 Task: Find connections with filter location Coatbridge with filter topic #marketing with filter profile language English with filter current company Kronos Incorporated with filter school Jagan Institute Of Management Studies(JIMS Rohini) with filter industry Architecture and Planning with filter service category Writing with filter keywords title Public Relations Specialist
Action: Mouse moved to (487, 73)
Screenshot: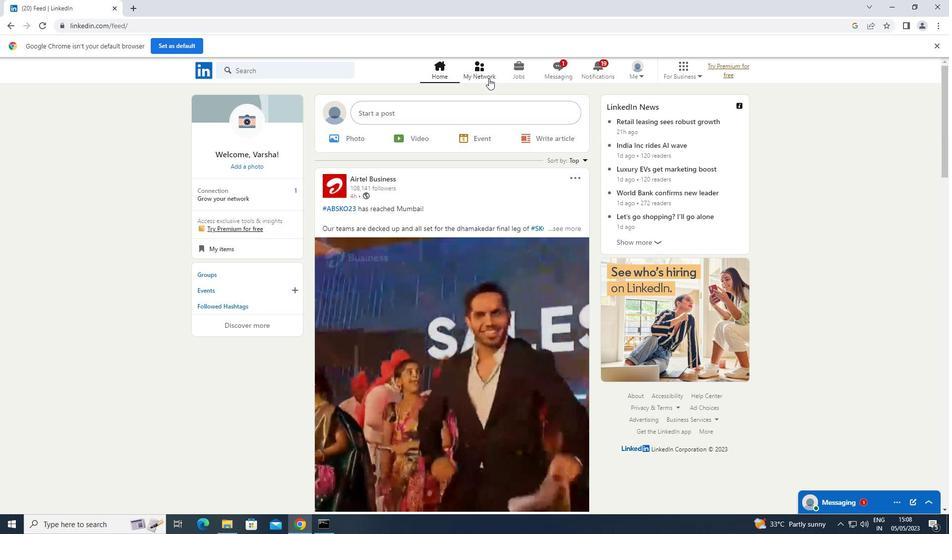 
Action: Mouse pressed left at (487, 73)
Screenshot: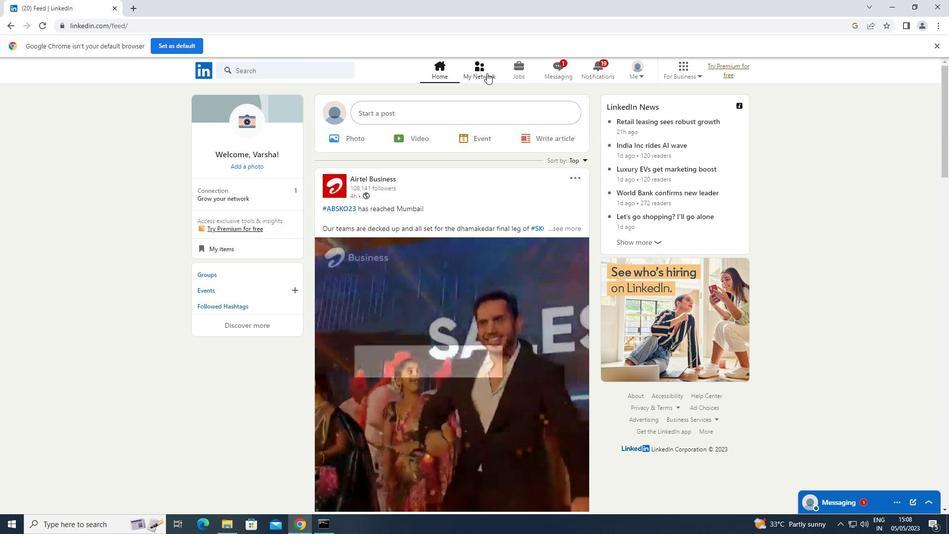 
Action: Mouse moved to (271, 124)
Screenshot: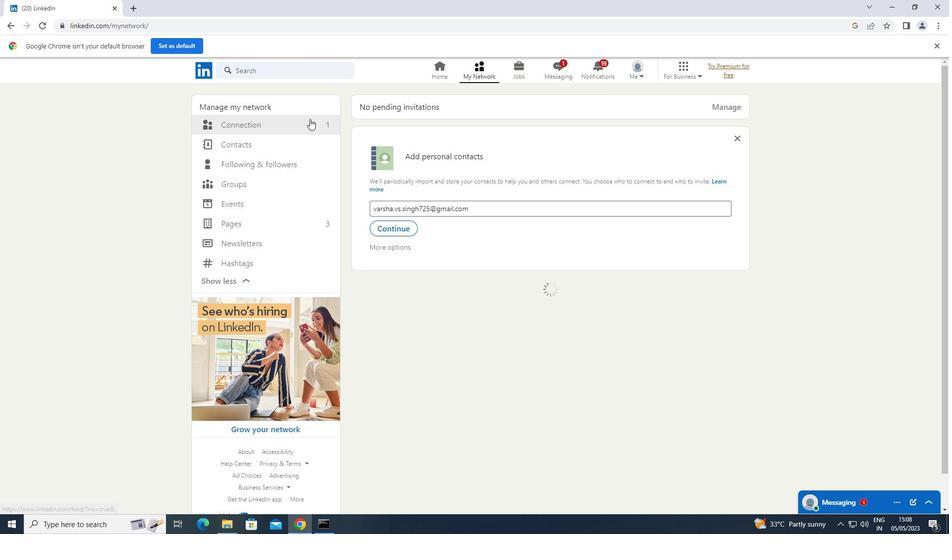 
Action: Mouse pressed left at (271, 124)
Screenshot: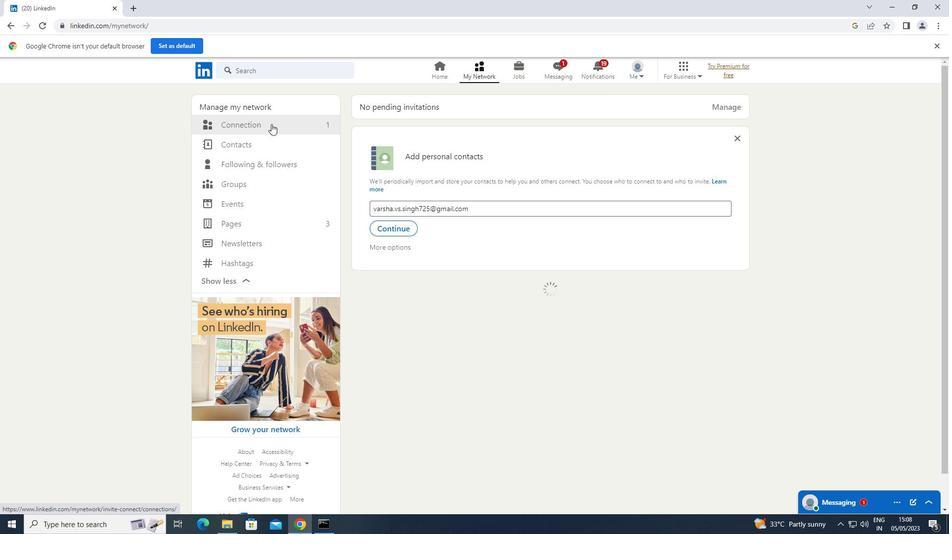 
Action: Mouse moved to (558, 126)
Screenshot: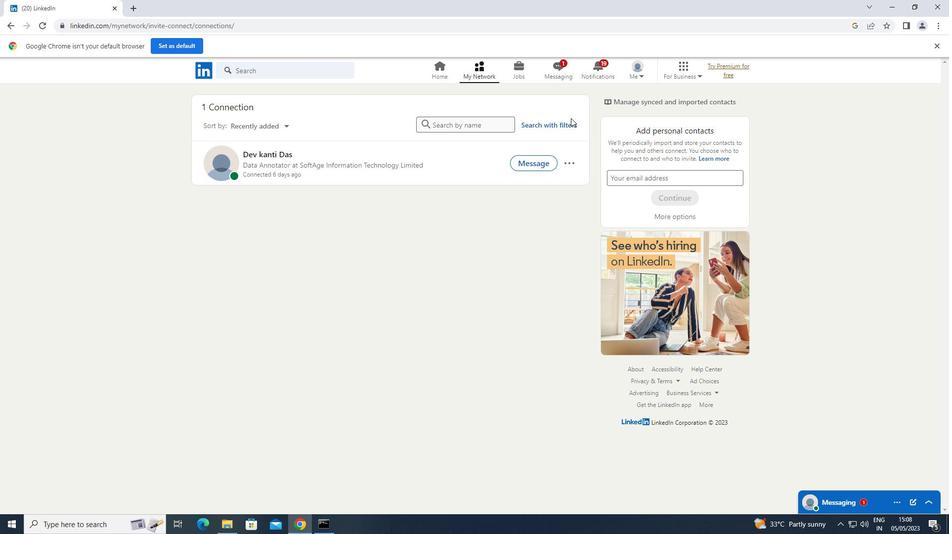 
Action: Mouse pressed left at (558, 126)
Screenshot: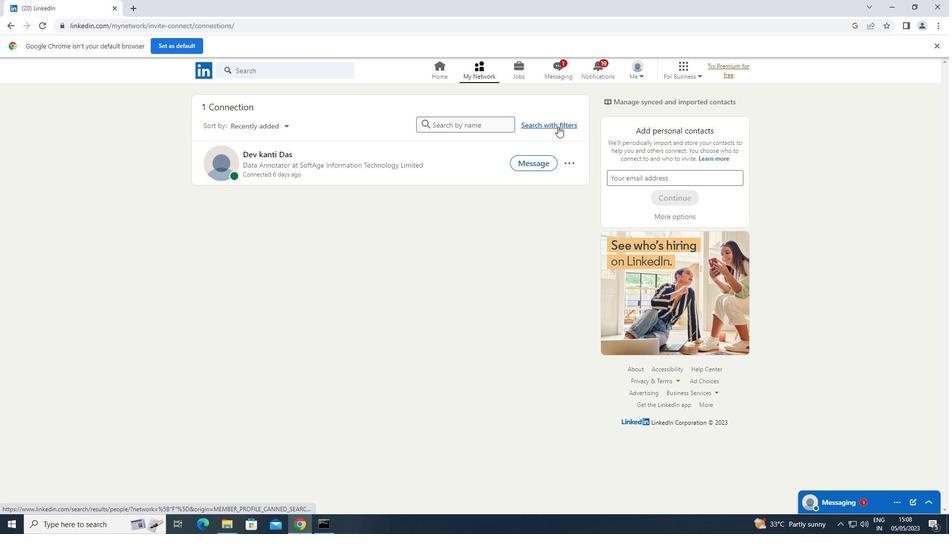 
Action: Mouse moved to (516, 100)
Screenshot: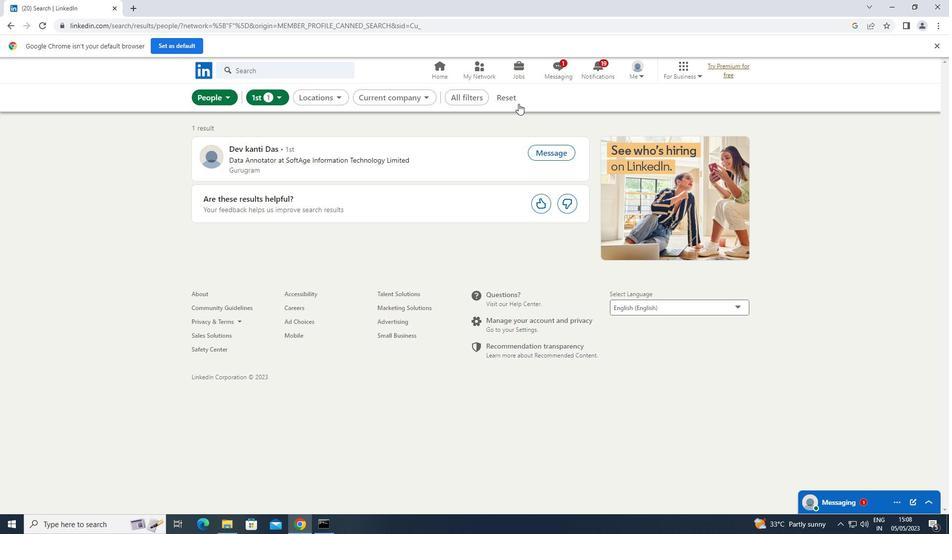 
Action: Mouse pressed left at (516, 100)
Screenshot: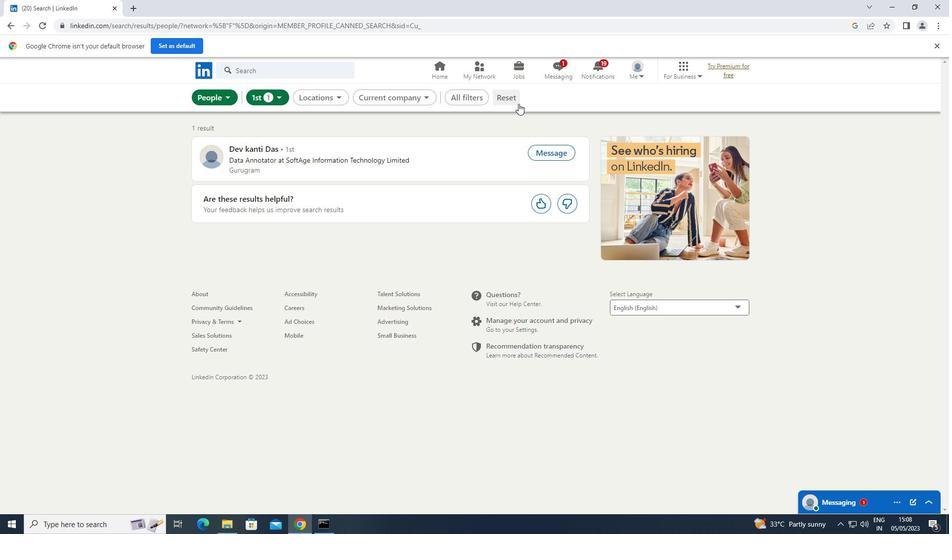 
Action: Mouse moved to (499, 101)
Screenshot: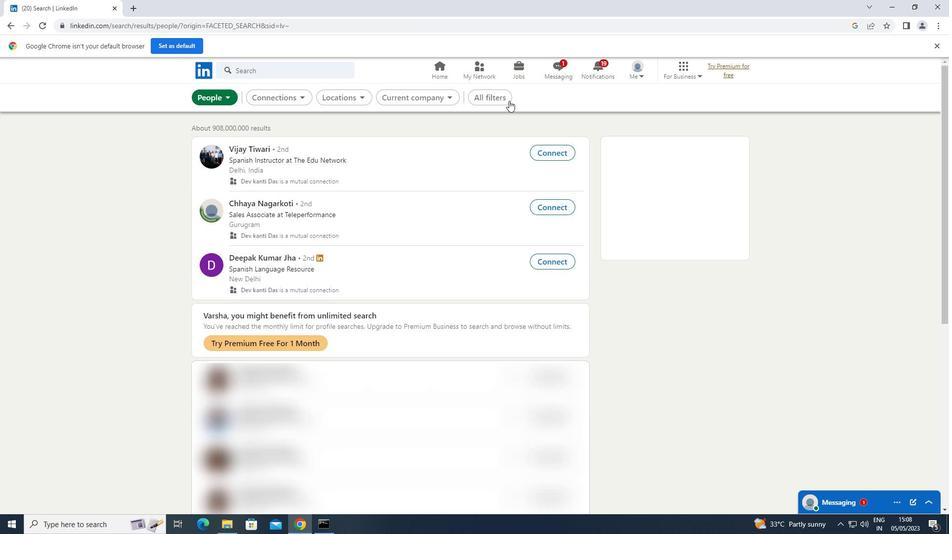 
Action: Mouse pressed left at (499, 101)
Screenshot: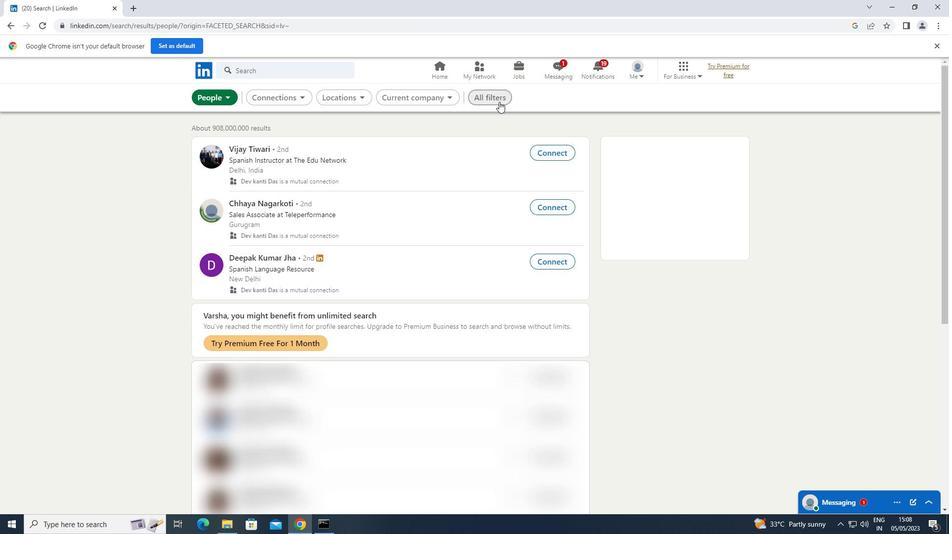 
Action: Mouse moved to (808, 243)
Screenshot: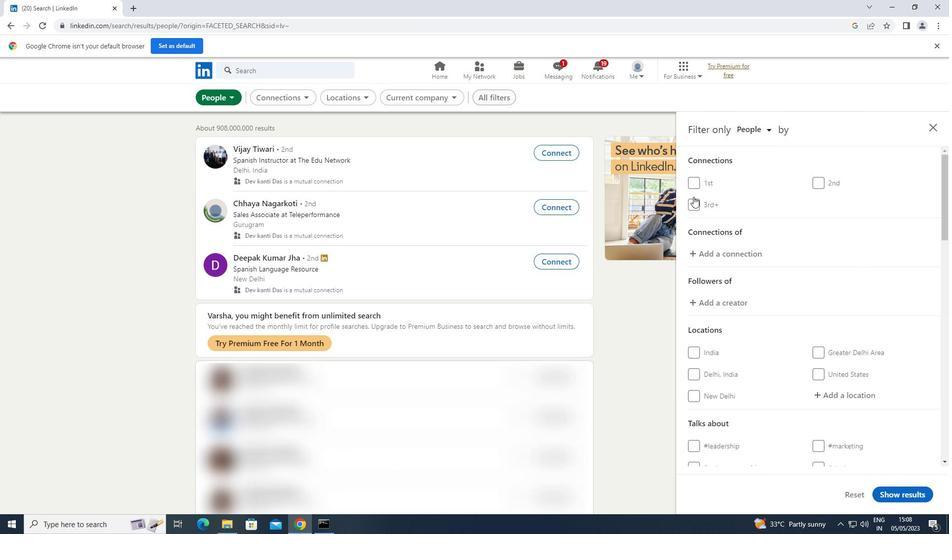 
Action: Mouse scrolled (808, 243) with delta (0, 0)
Screenshot: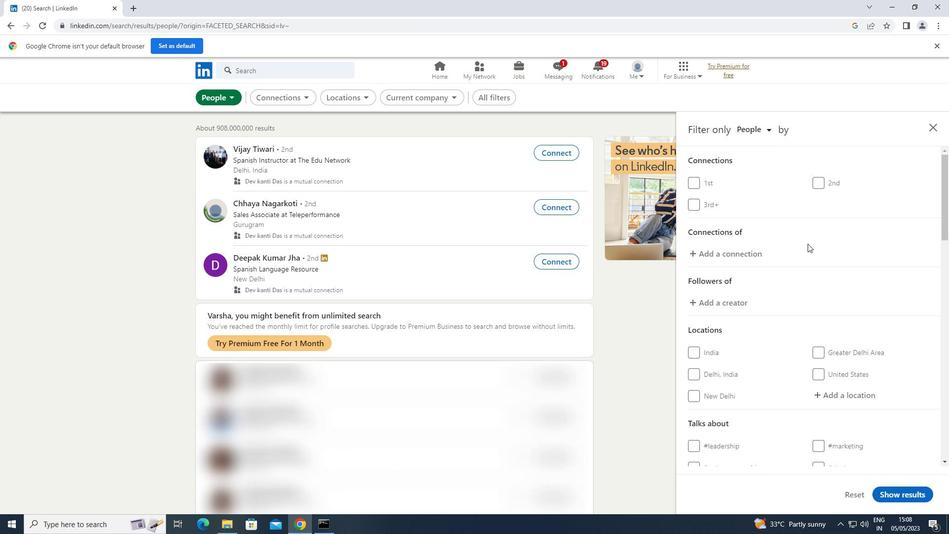 
Action: Mouse scrolled (808, 243) with delta (0, 0)
Screenshot: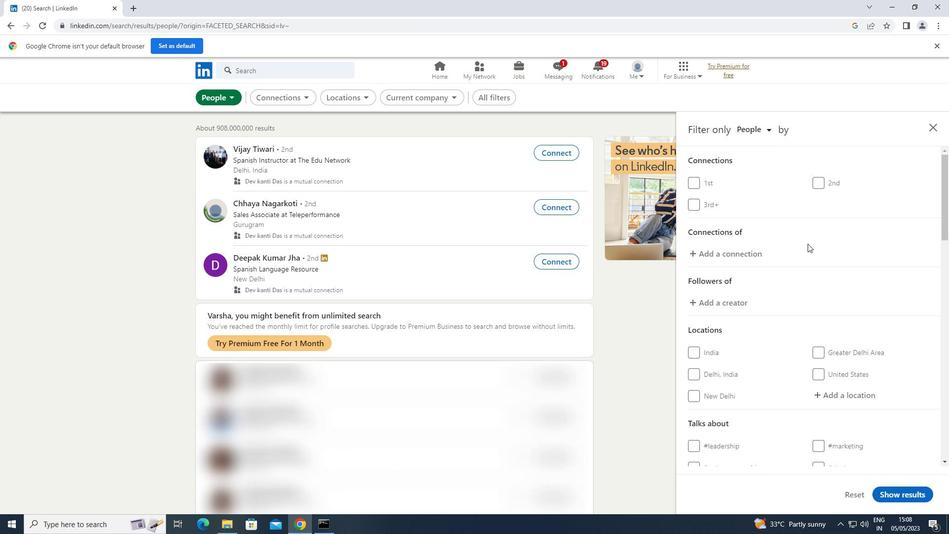 
Action: Mouse moved to (840, 289)
Screenshot: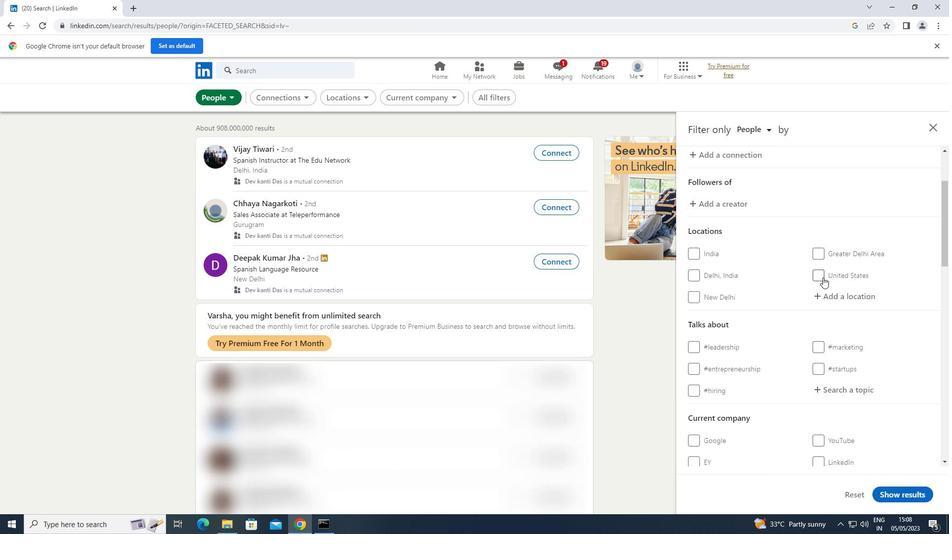 
Action: Mouse pressed left at (840, 289)
Screenshot: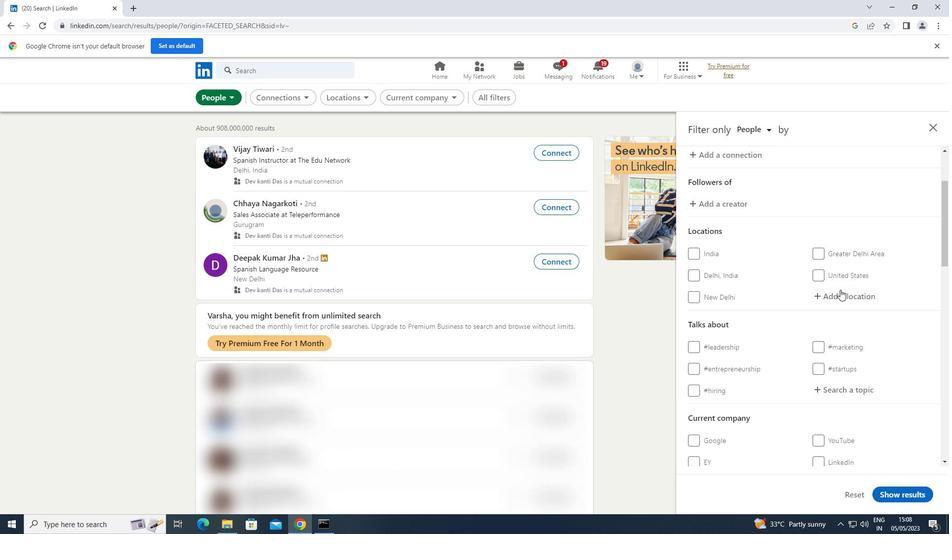 
Action: Key pressed <Key.shift>COATBRIDGE
Screenshot: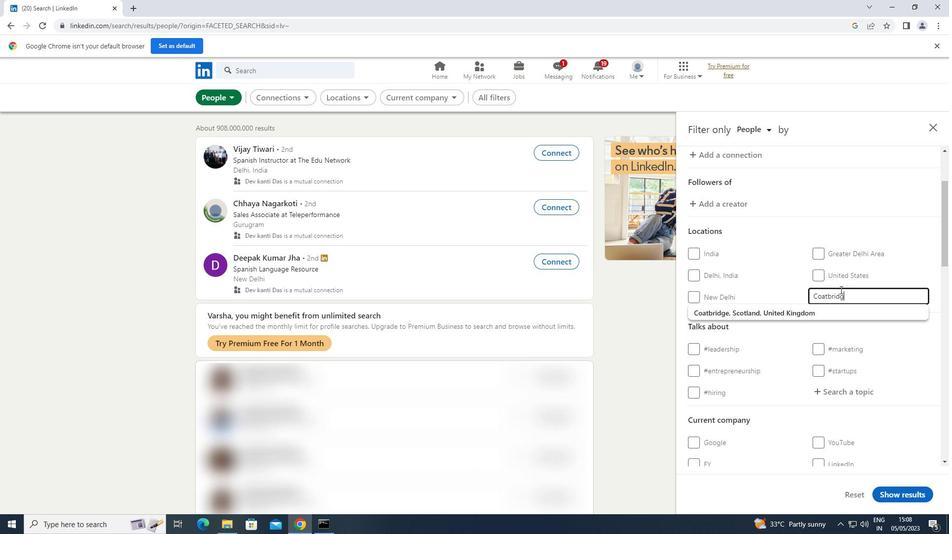 
Action: Mouse moved to (827, 390)
Screenshot: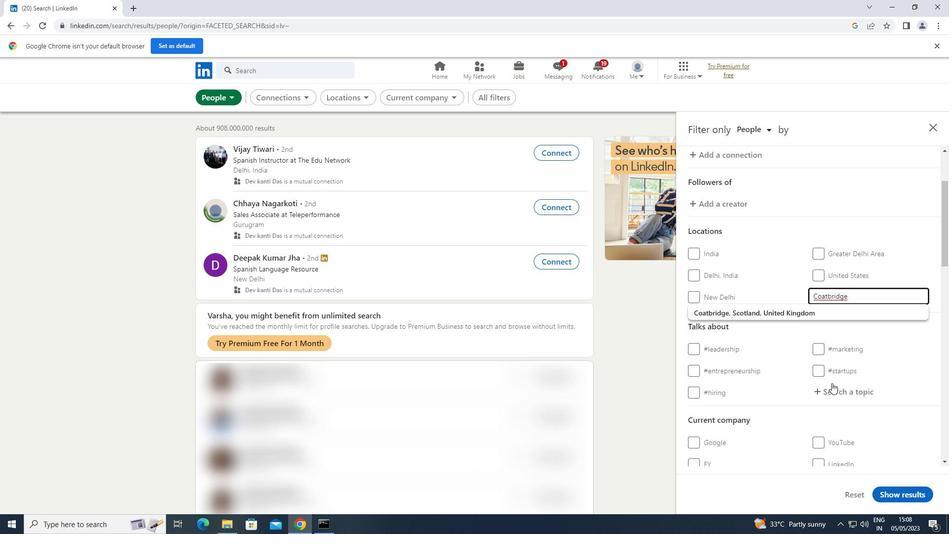 
Action: Mouse pressed left at (827, 390)
Screenshot: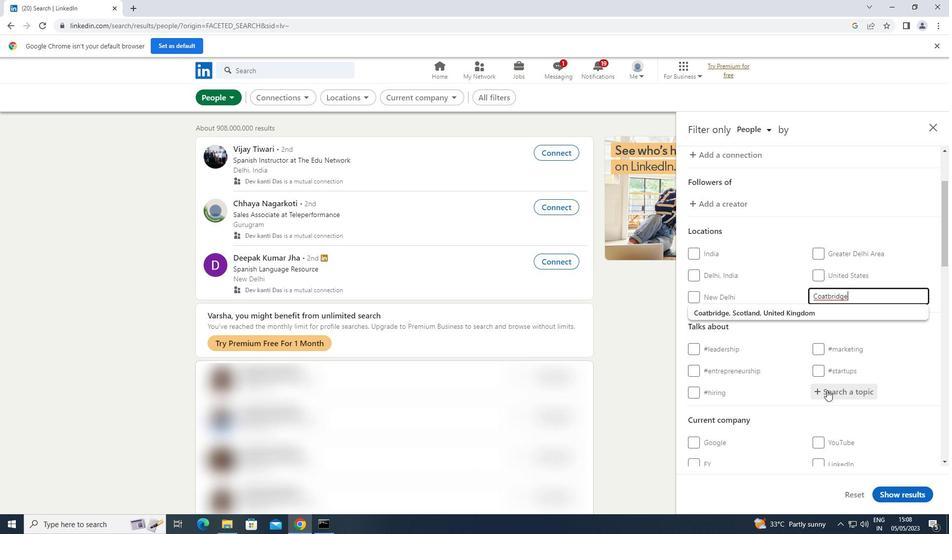 
Action: Key pressed MARKETING
Screenshot: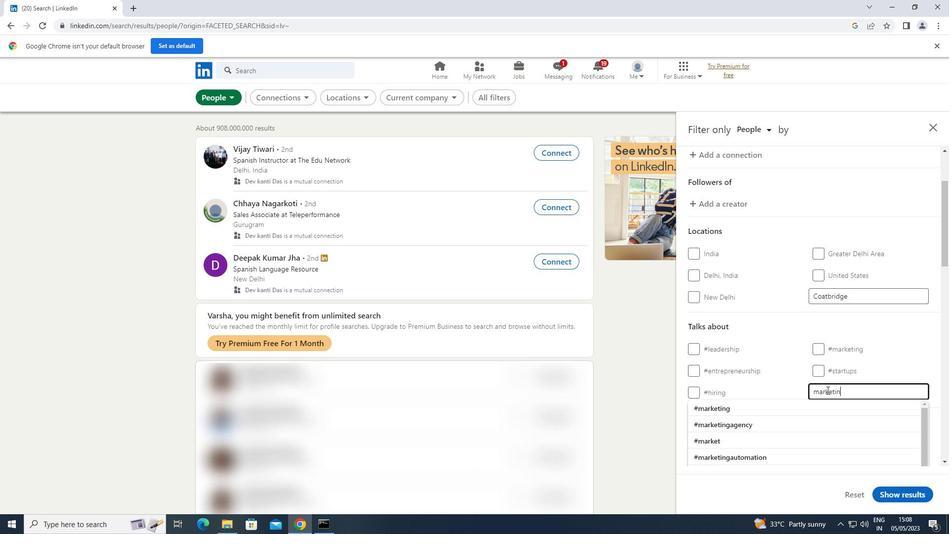 
Action: Mouse moved to (756, 401)
Screenshot: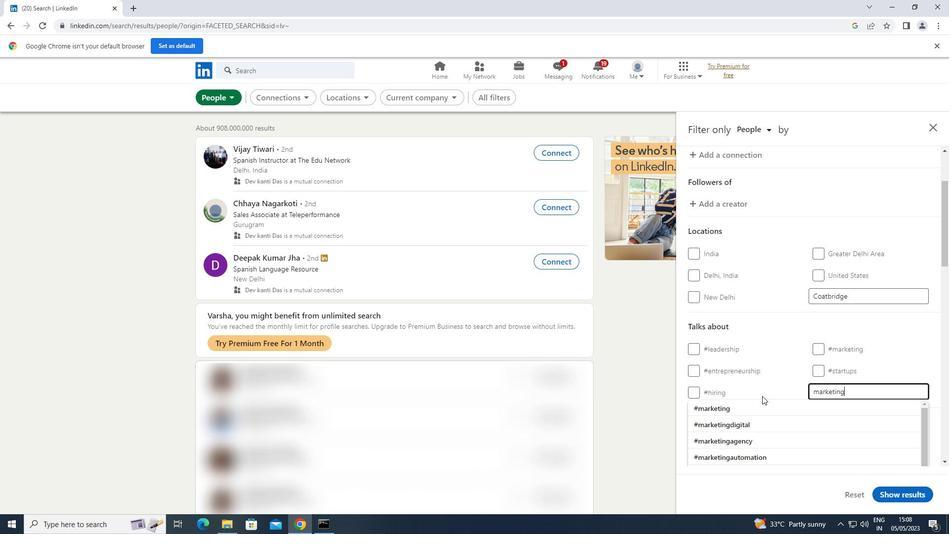
Action: Mouse pressed left at (756, 401)
Screenshot: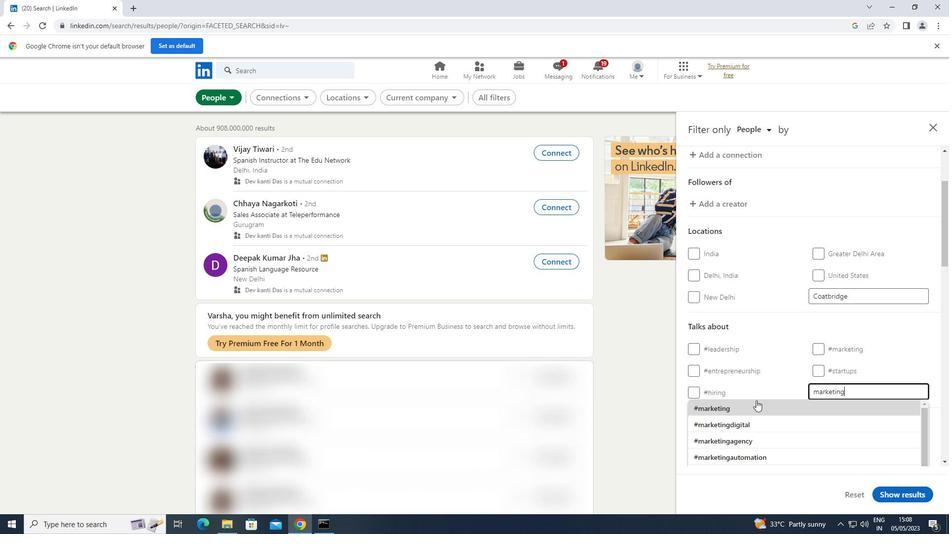 
Action: Mouse moved to (788, 378)
Screenshot: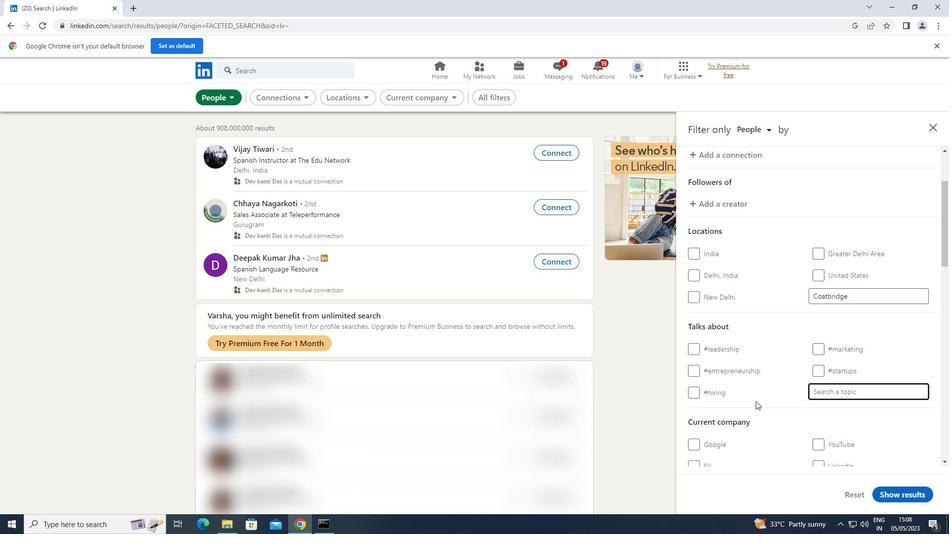 
Action: Mouse scrolled (788, 377) with delta (0, 0)
Screenshot: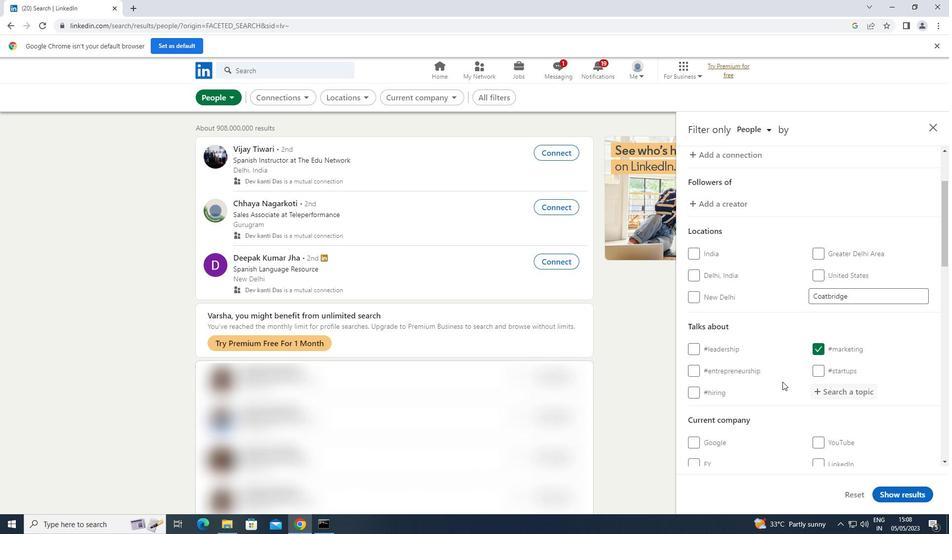 
Action: Mouse scrolled (788, 377) with delta (0, 0)
Screenshot: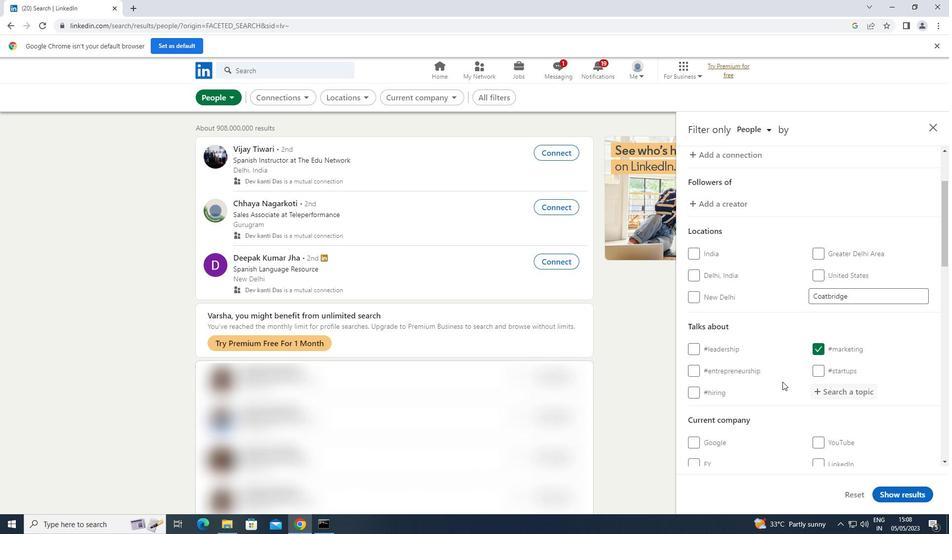 
Action: Mouse scrolled (788, 377) with delta (0, 0)
Screenshot: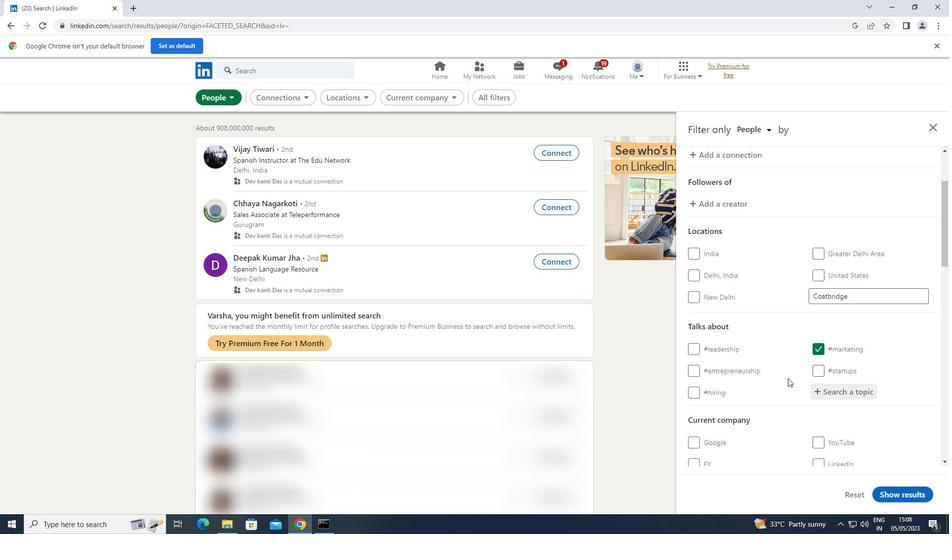 
Action: Mouse scrolled (788, 377) with delta (0, 0)
Screenshot: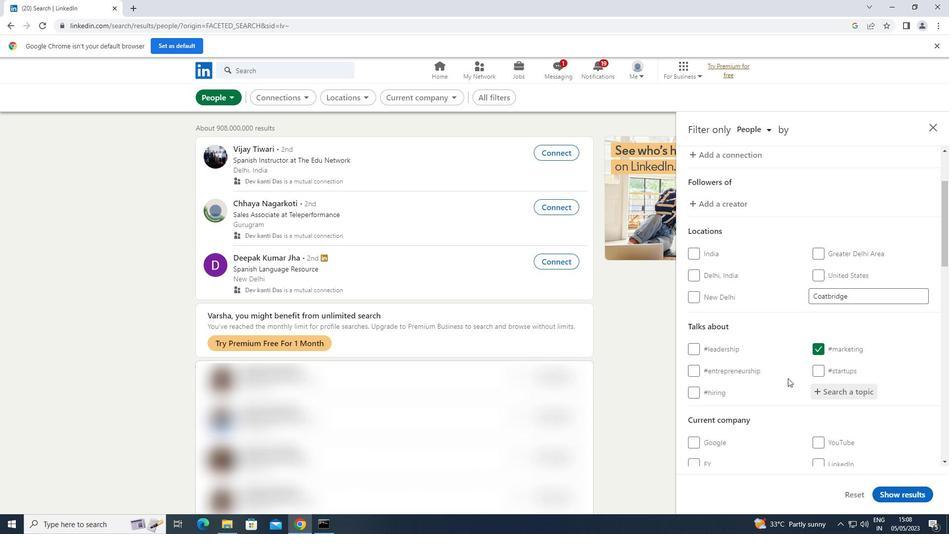 
Action: Mouse scrolled (788, 377) with delta (0, 0)
Screenshot: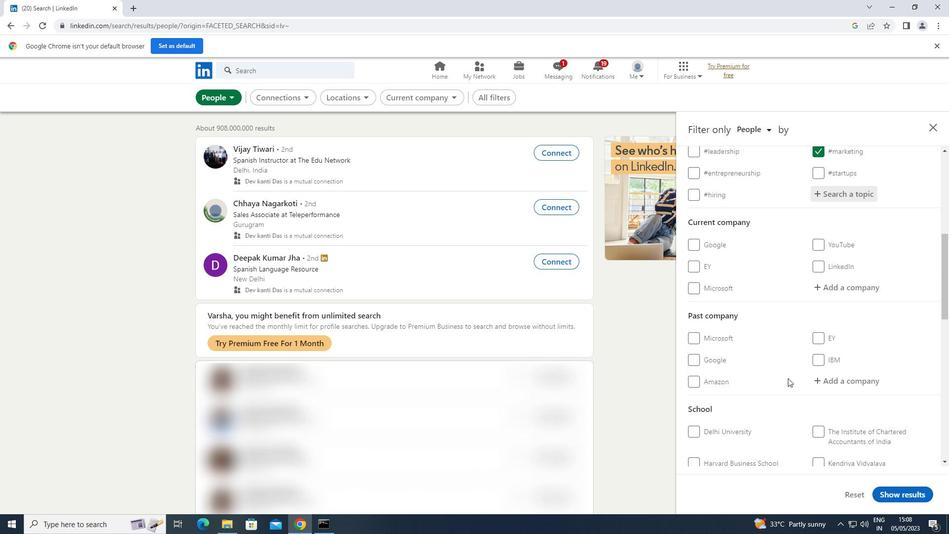 
Action: Mouse scrolled (788, 377) with delta (0, 0)
Screenshot: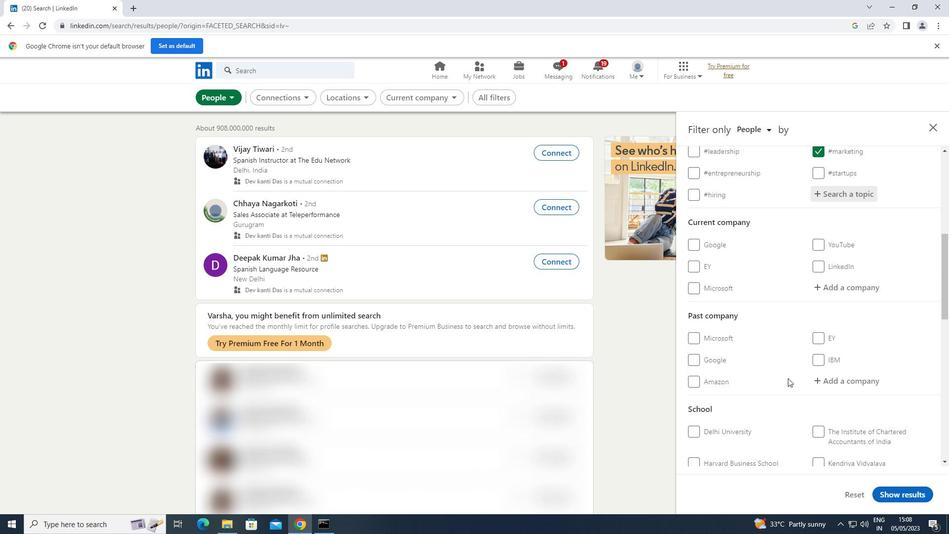 
Action: Mouse scrolled (788, 377) with delta (0, 0)
Screenshot: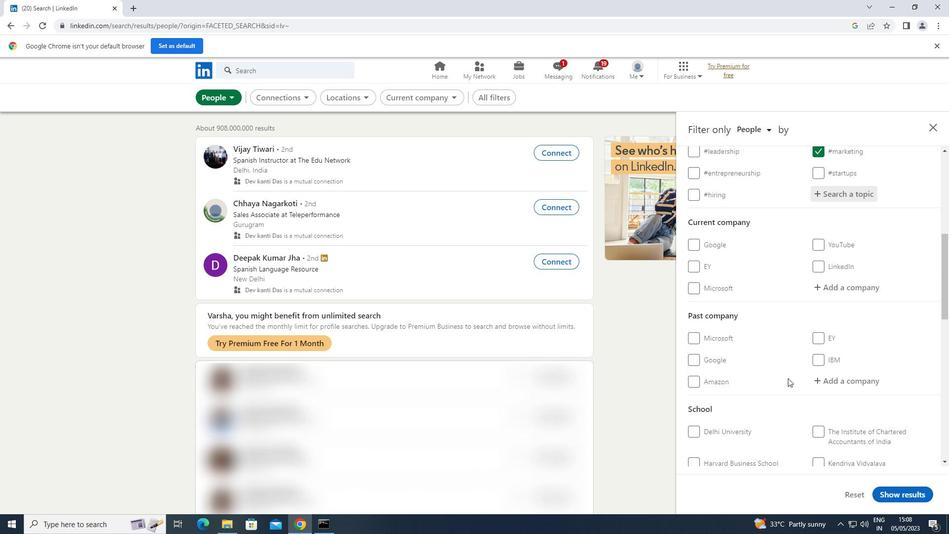 
Action: Mouse scrolled (788, 377) with delta (0, 0)
Screenshot: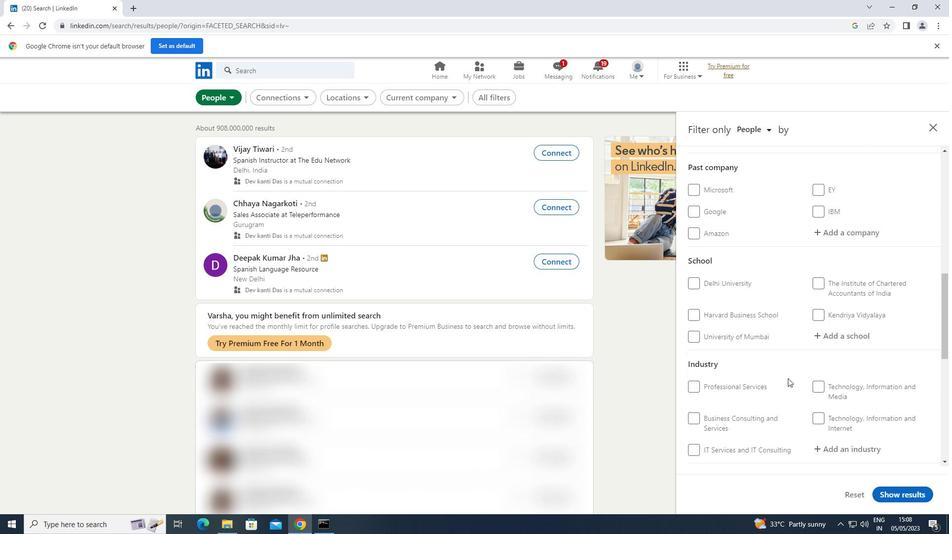 
Action: Mouse scrolled (788, 377) with delta (0, 0)
Screenshot: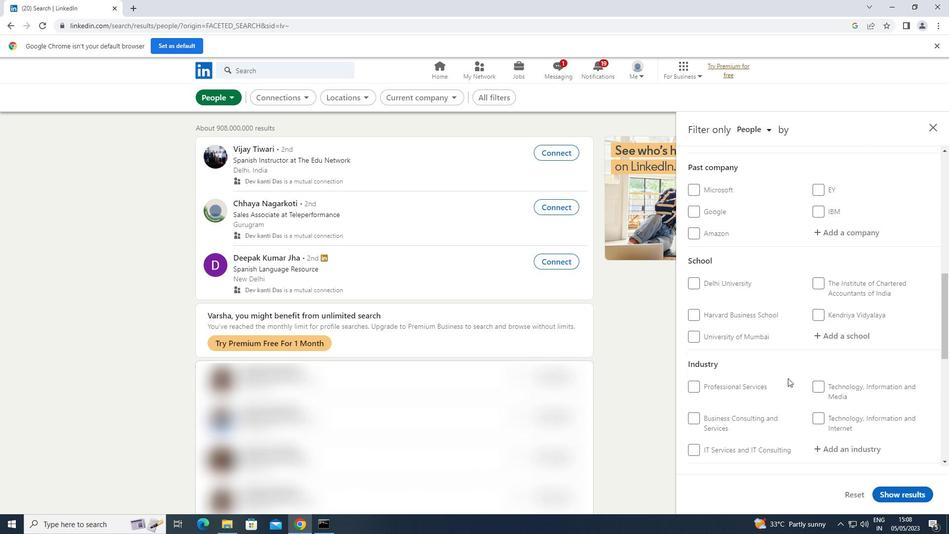 
Action: Mouse scrolled (788, 377) with delta (0, 0)
Screenshot: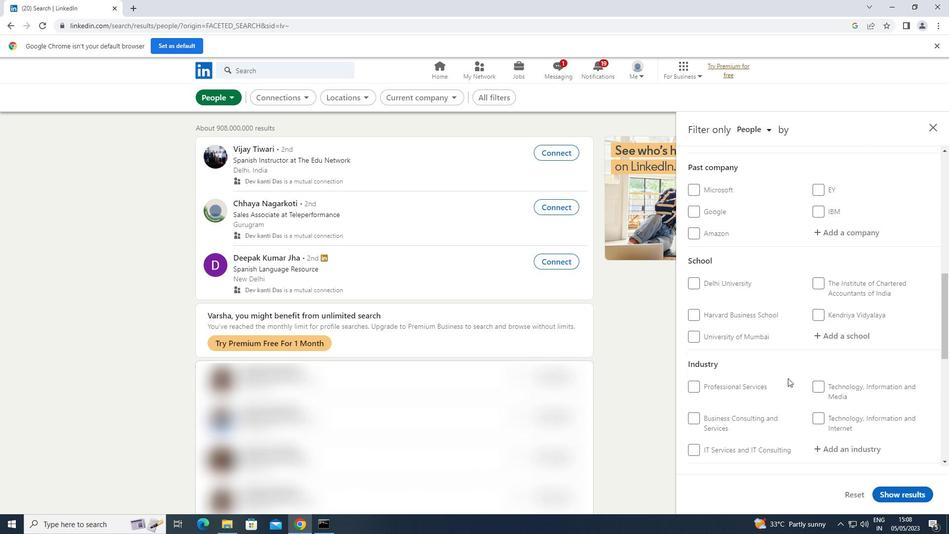 
Action: Mouse scrolled (788, 377) with delta (0, 0)
Screenshot: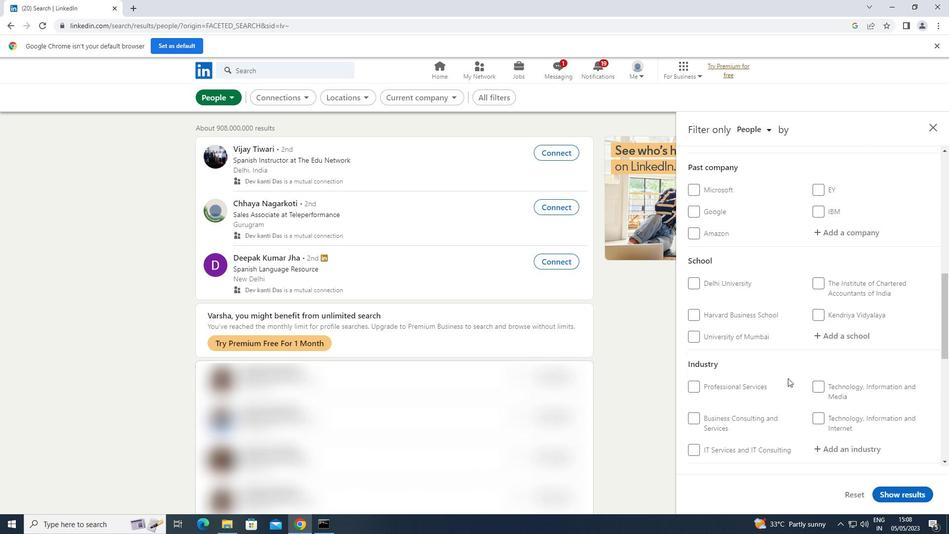 
Action: Mouse moved to (738, 382)
Screenshot: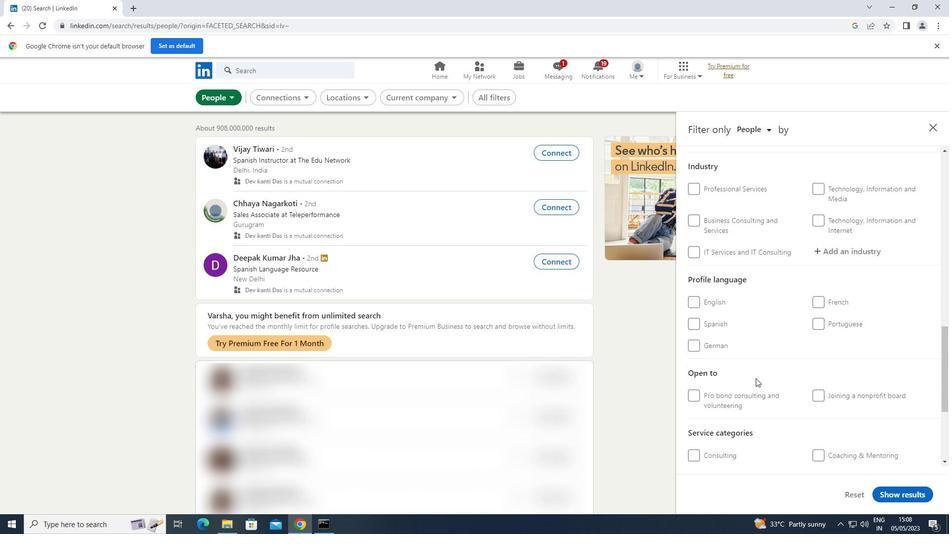 
Action: Mouse scrolled (738, 381) with delta (0, 0)
Screenshot: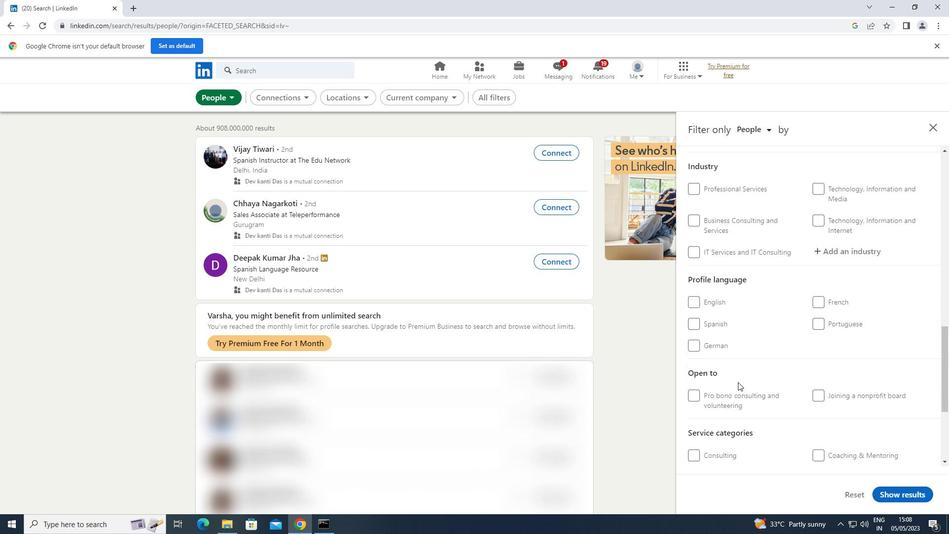 
Action: Mouse scrolled (738, 381) with delta (0, 0)
Screenshot: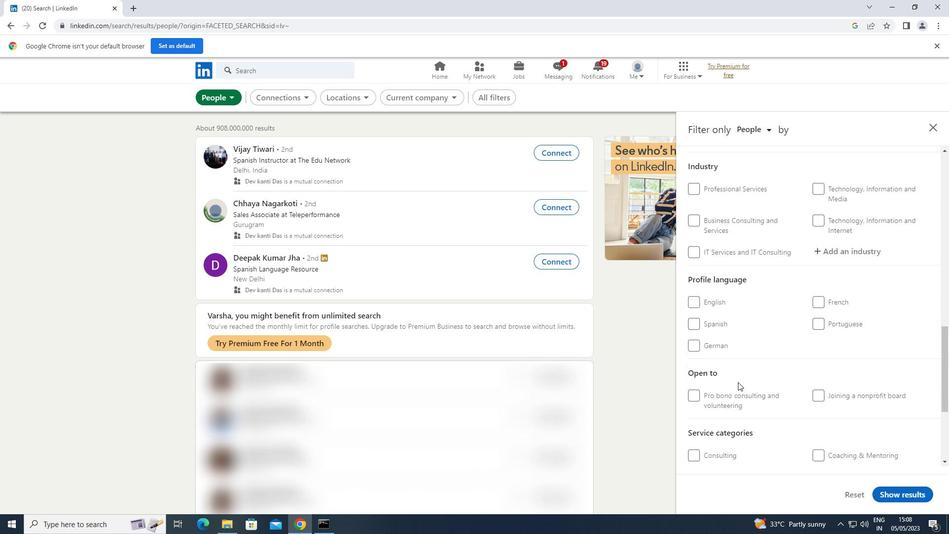 
Action: Mouse scrolled (738, 382) with delta (0, 0)
Screenshot: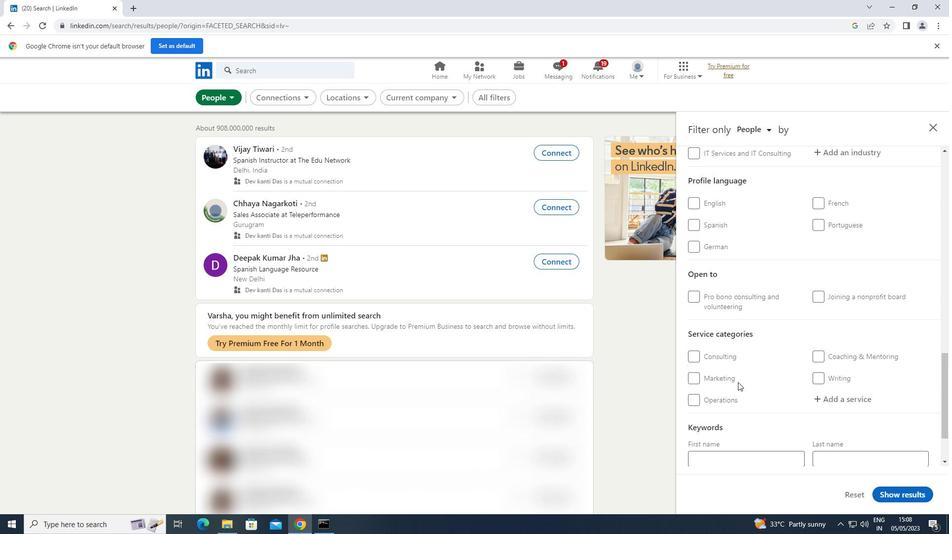 
Action: Mouse scrolled (738, 382) with delta (0, 0)
Screenshot: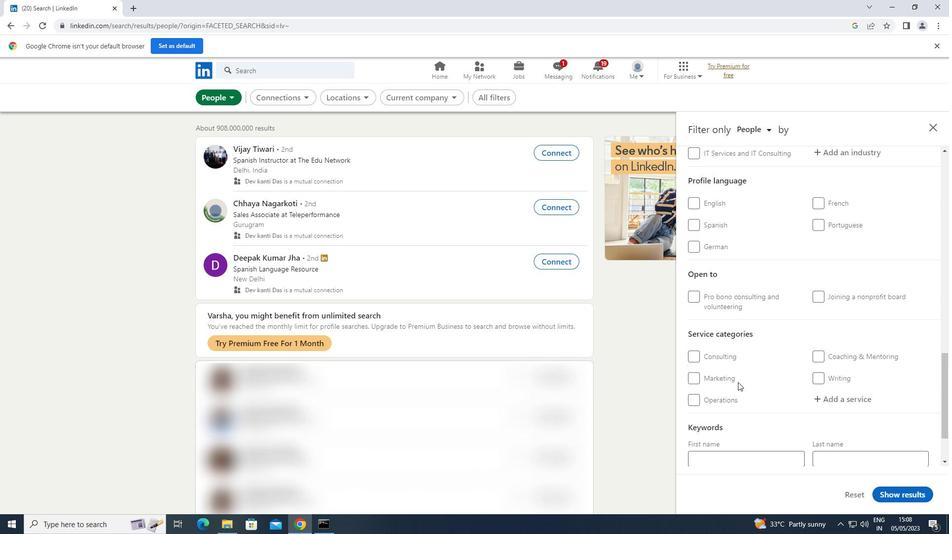 
Action: Mouse scrolled (738, 382) with delta (0, 0)
Screenshot: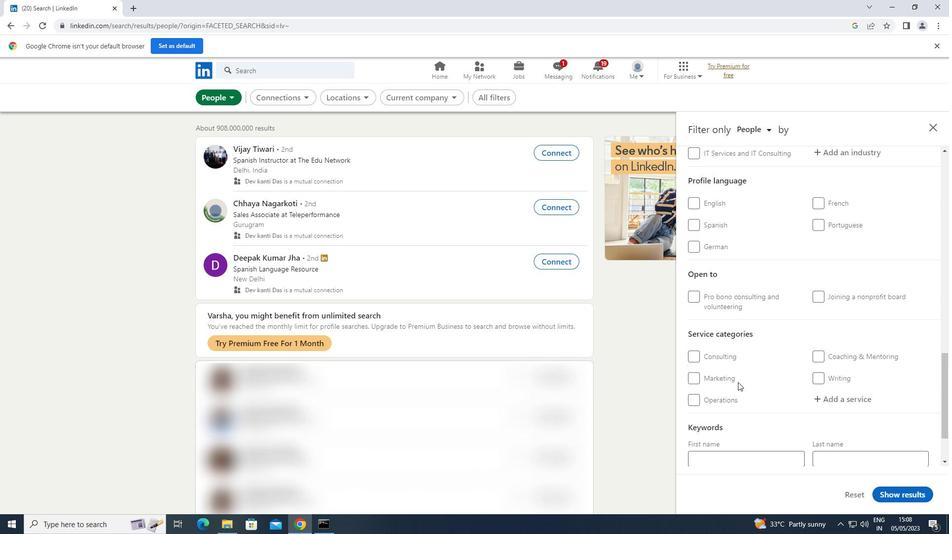 
Action: Mouse moved to (688, 350)
Screenshot: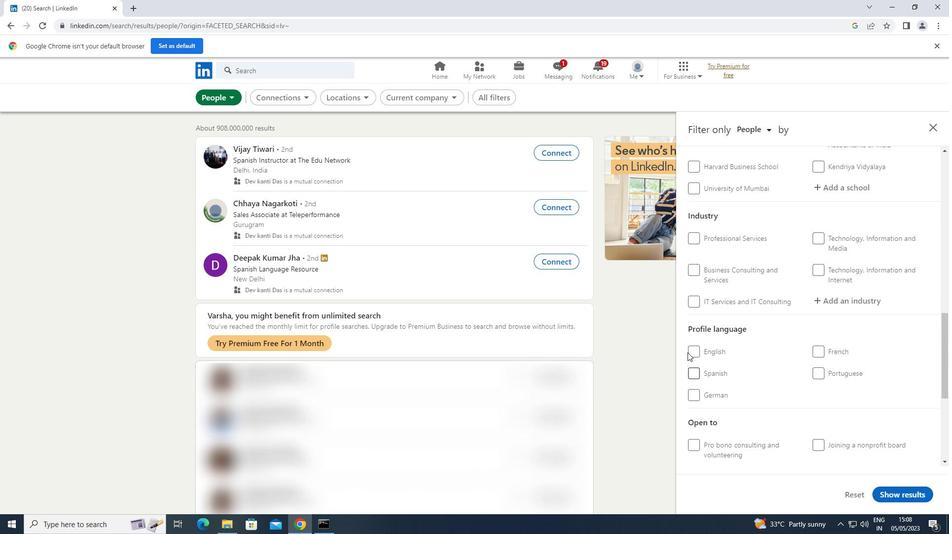 
Action: Mouse pressed left at (688, 350)
Screenshot: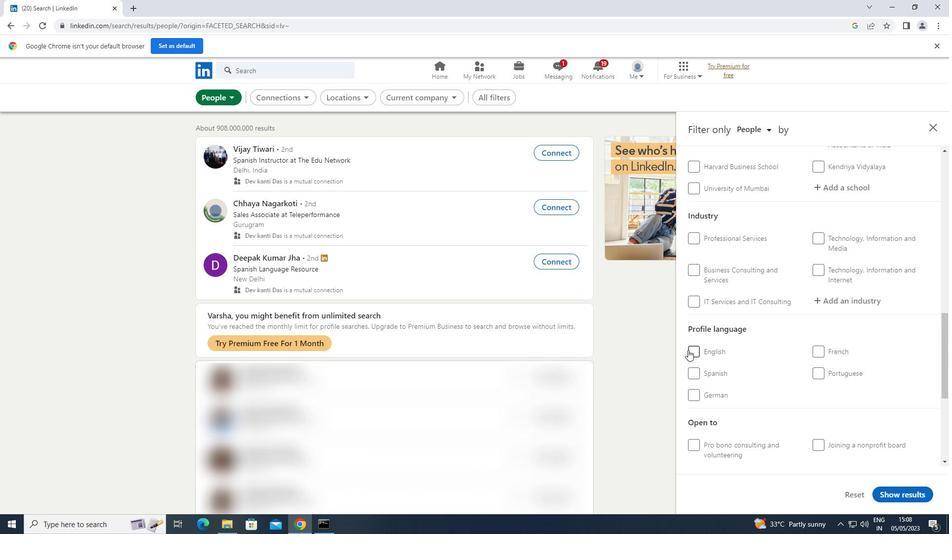 
Action: Mouse moved to (689, 349)
Screenshot: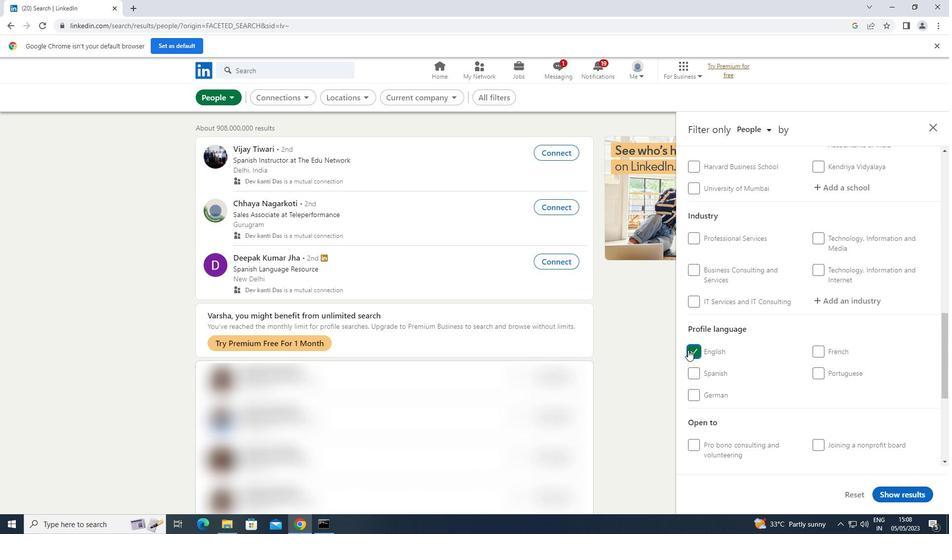 
Action: Mouse scrolled (689, 349) with delta (0, 0)
Screenshot: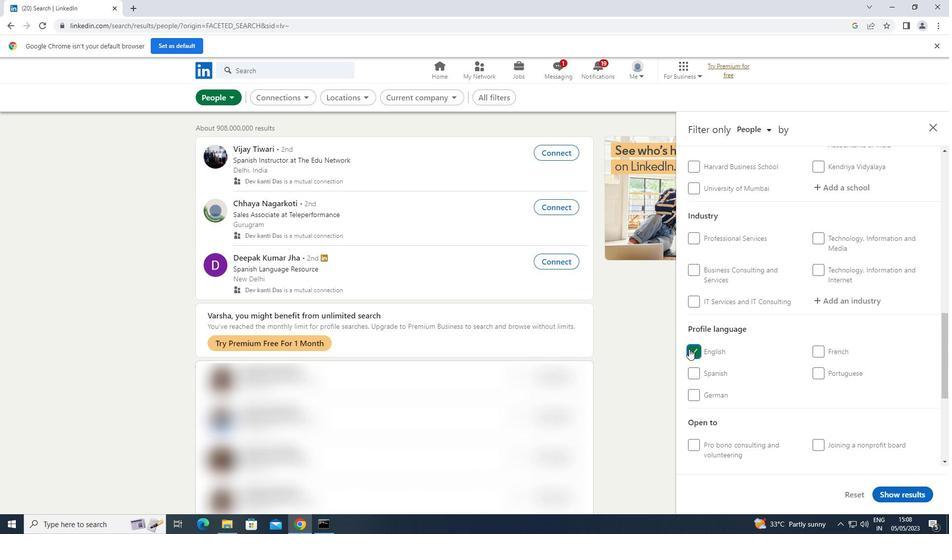
Action: Mouse scrolled (689, 349) with delta (0, 0)
Screenshot: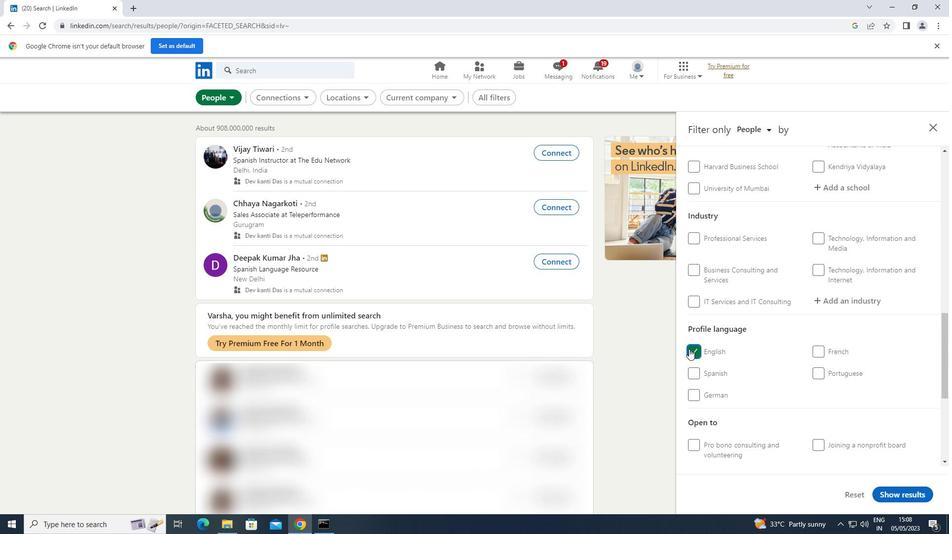 
Action: Mouse moved to (691, 347)
Screenshot: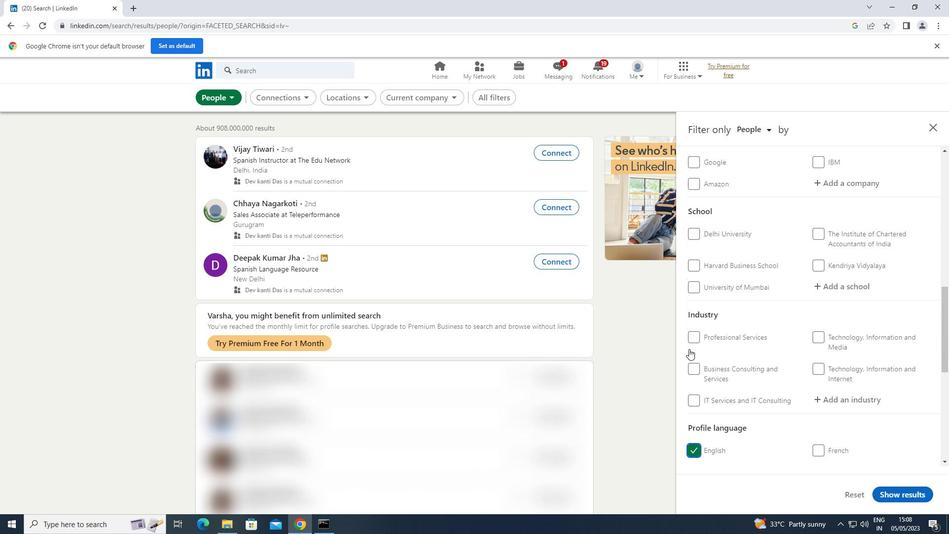 
Action: Mouse scrolled (691, 348) with delta (0, 0)
Screenshot: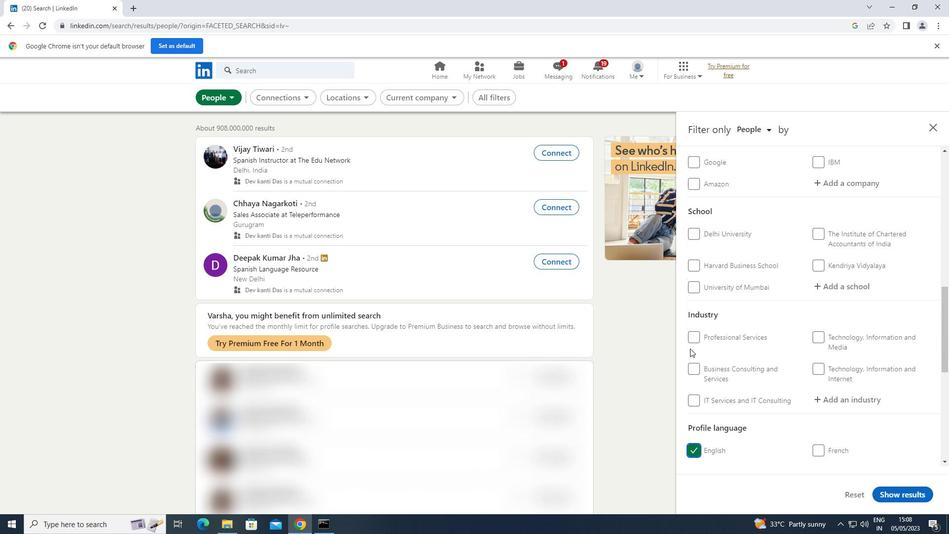 
Action: Mouse scrolled (691, 348) with delta (0, 0)
Screenshot: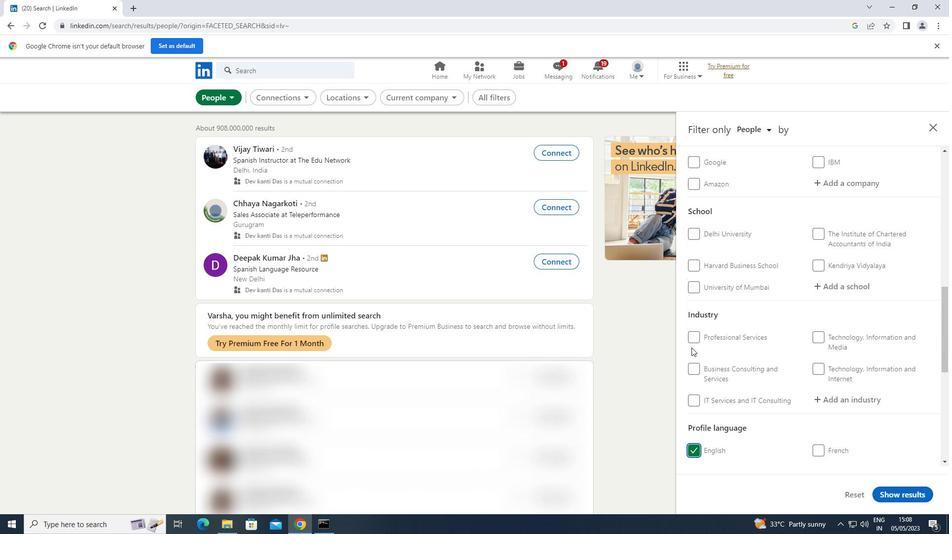 
Action: Mouse scrolled (691, 348) with delta (0, 0)
Screenshot: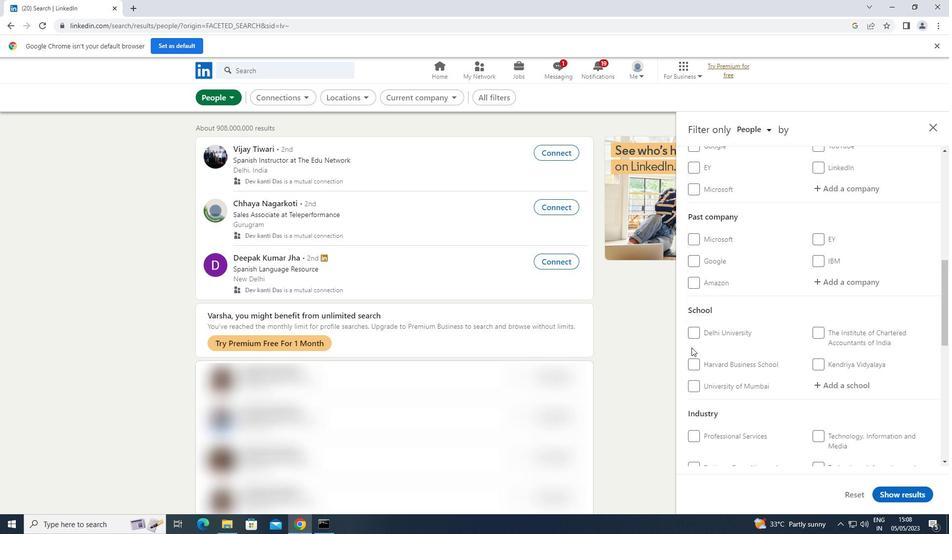
Action: Mouse scrolled (691, 348) with delta (0, 0)
Screenshot: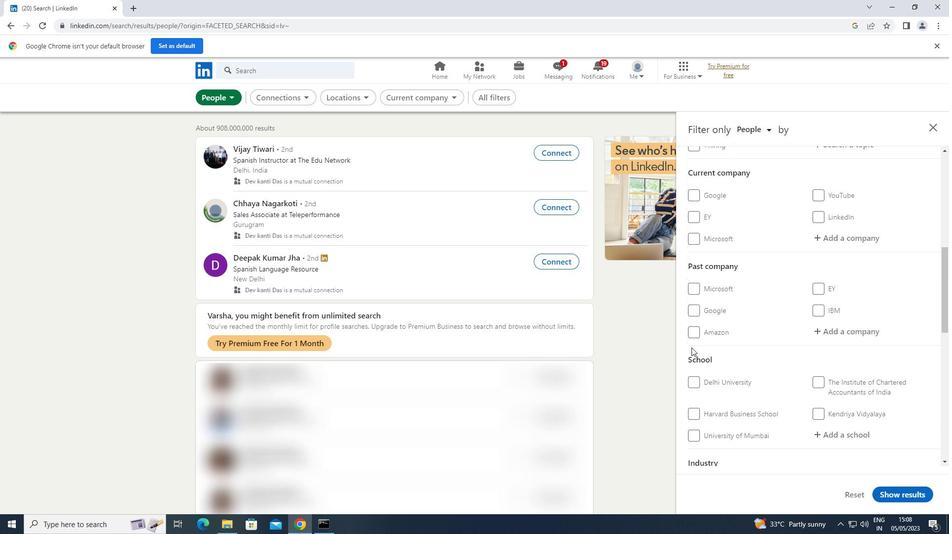 
Action: Mouse moved to (857, 287)
Screenshot: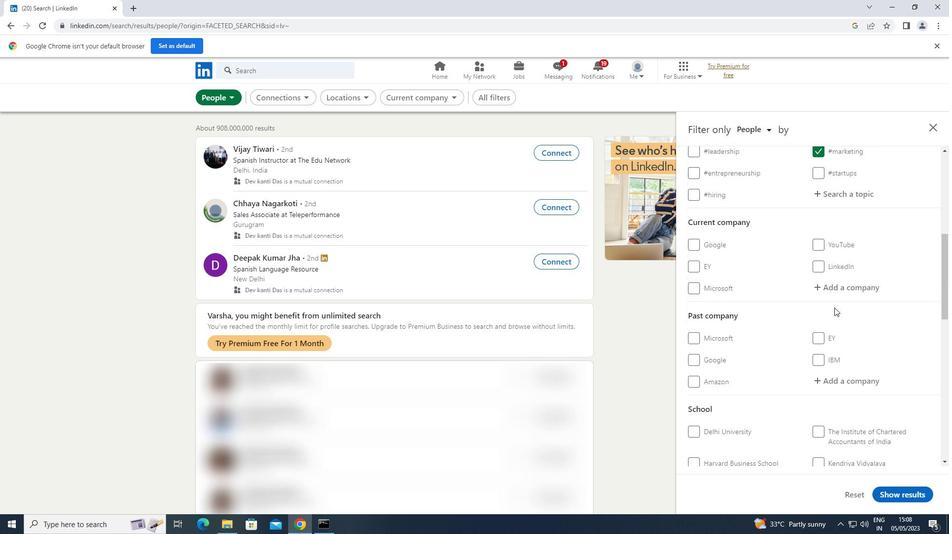 
Action: Mouse pressed left at (857, 287)
Screenshot: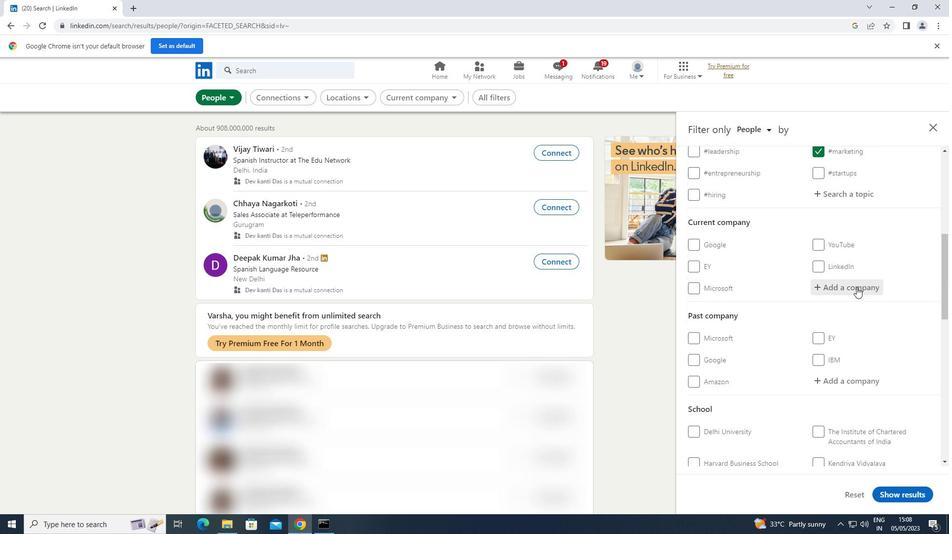 
Action: Key pressed <Key.shift>KRONOS<Key.space>
Screenshot: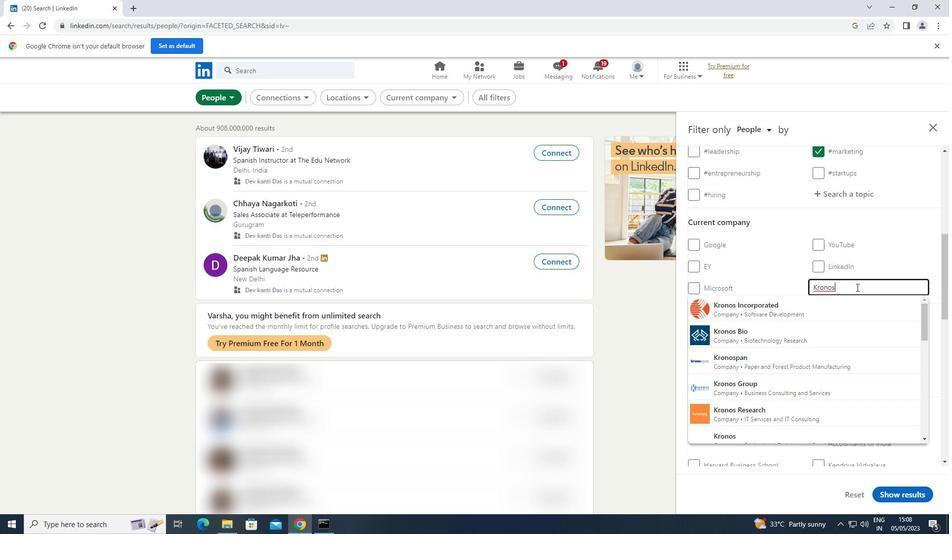 
Action: Mouse moved to (829, 303)
Screenshot: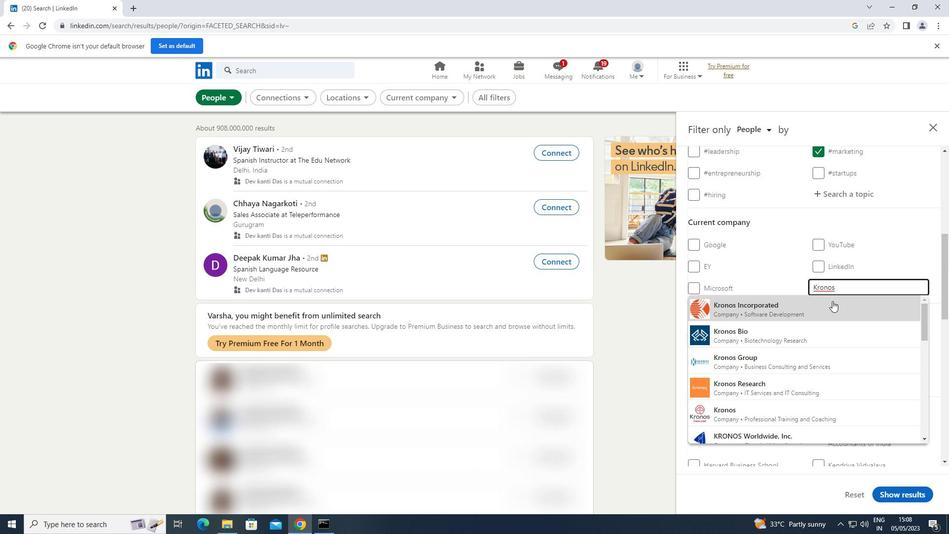
Action: Mouse pressed left at (829, 303)
Screenshot: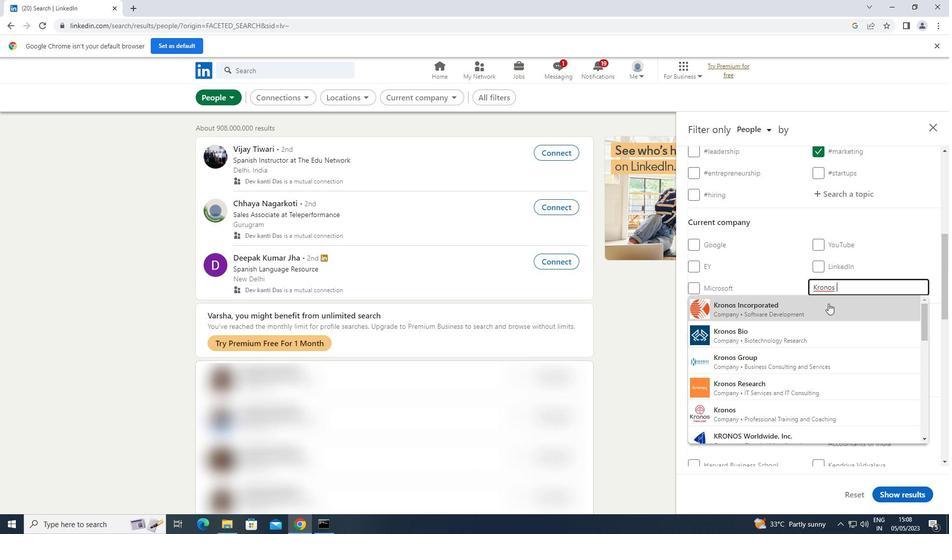 
Action: Mouse scrolled (829, 303) with delta (0, 0)
Screenshot: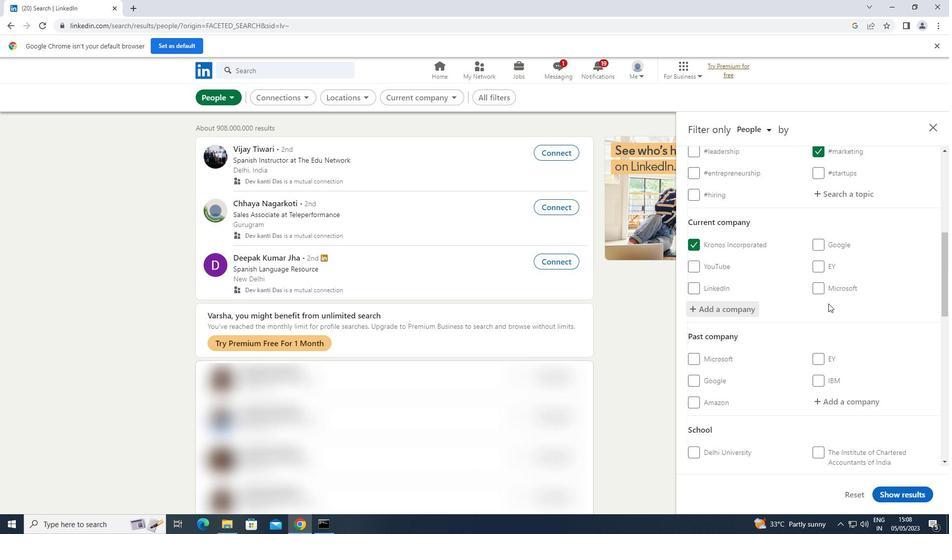 
Action: Mouse scrolled (829, 303) with delta (0, 0)
Screenshot: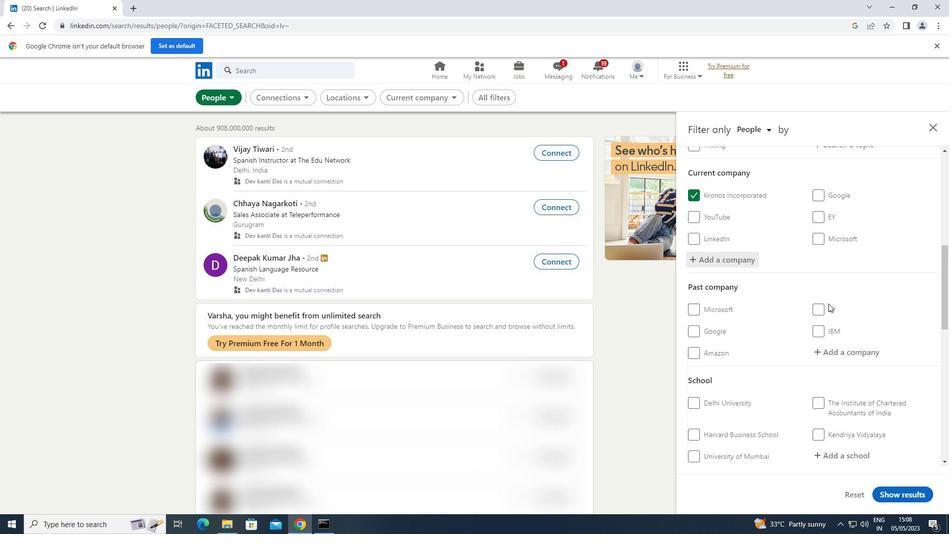 
Action: Mouse scrolled (829, 303) with delta (0, 0)
Screenshot: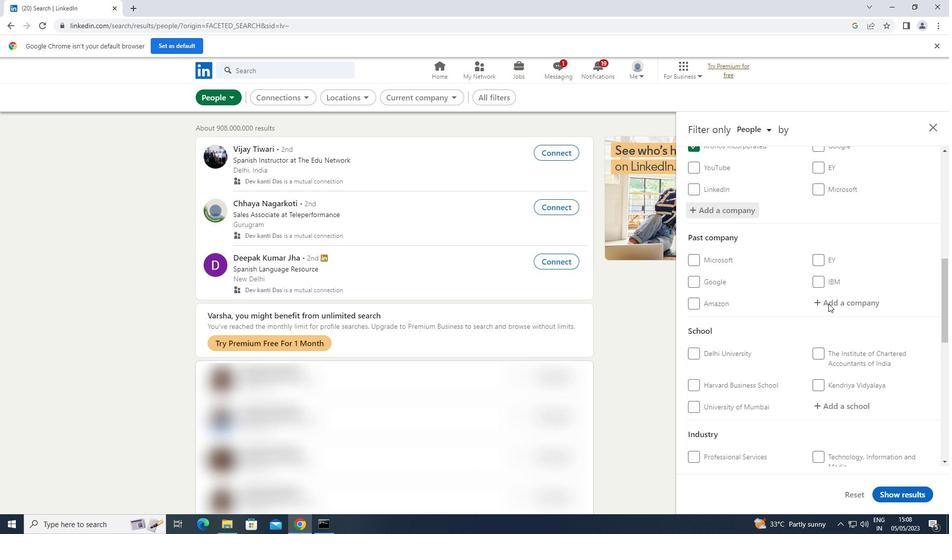 
Action: Mouse moved to (843, 351)
Screenshot: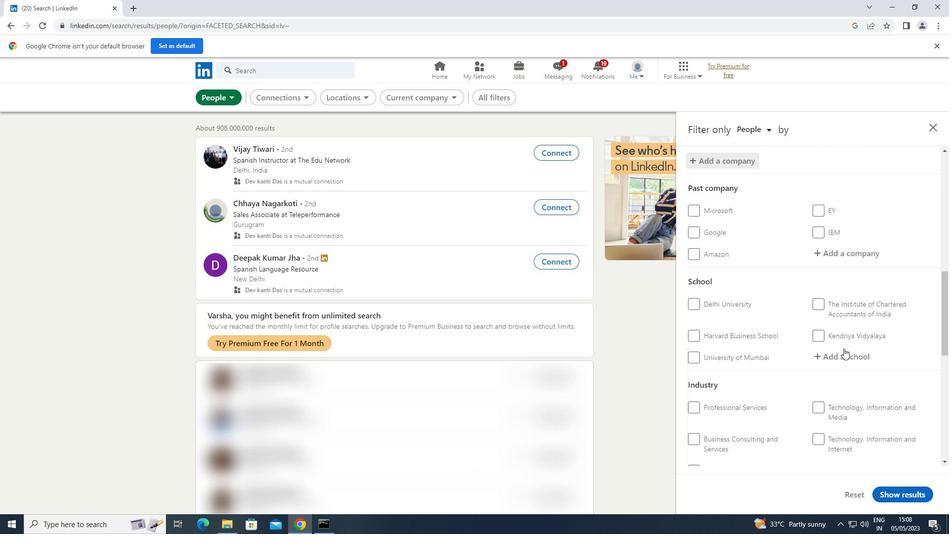 
Action: Mouse pressed left at (843, 351)
Screenshot: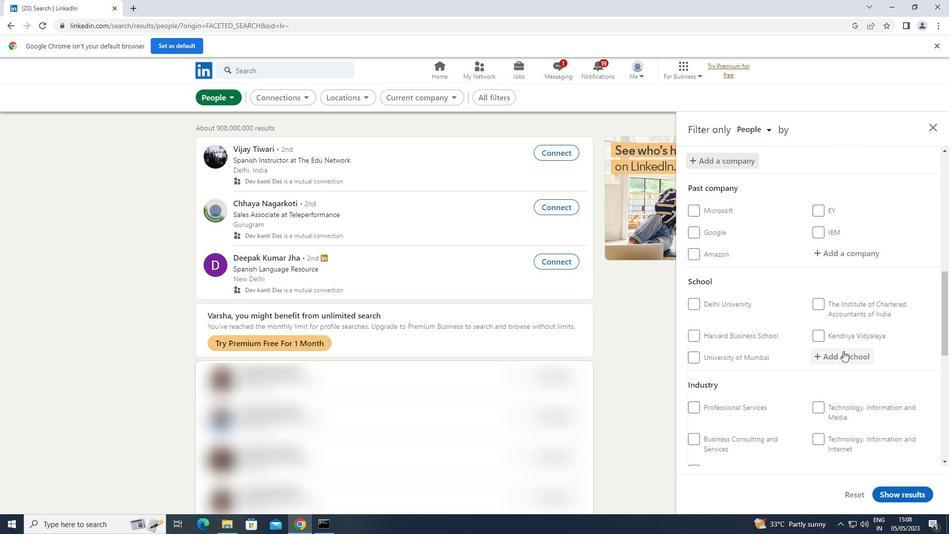 
Action: Key pressed <Key.shift>JAGAN<Key.space>
Screenshot: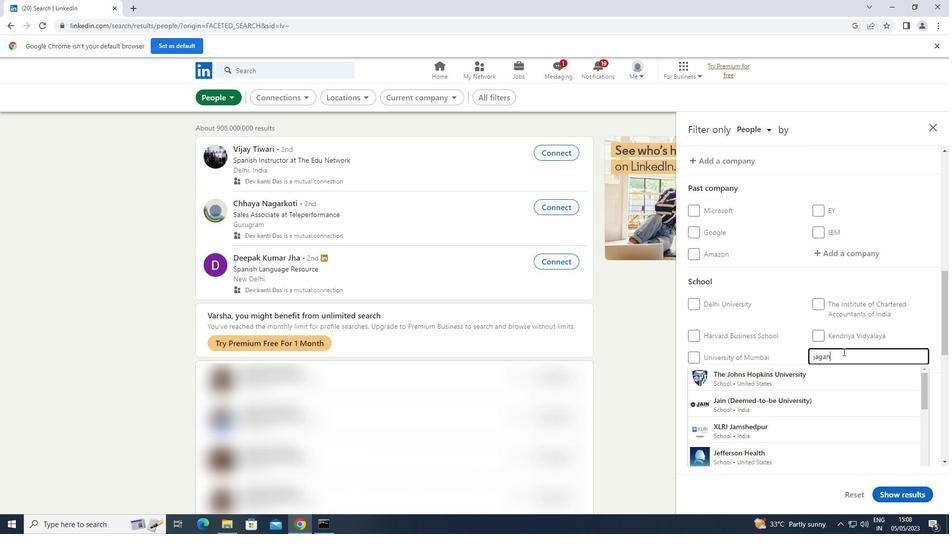 
Action: Mouse moved to (835, 373)
Screenshot: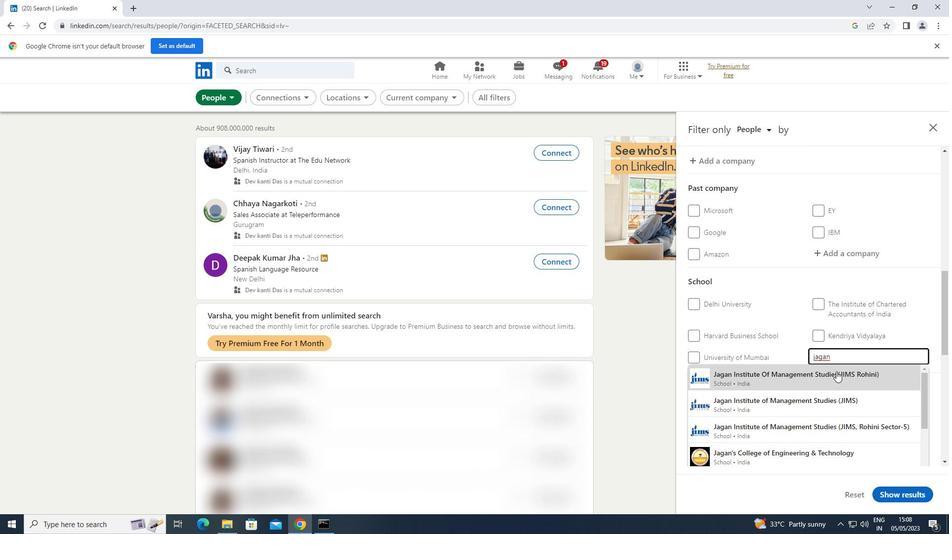 
Action: Mouse pressed left at (835, 373)
Screenshot: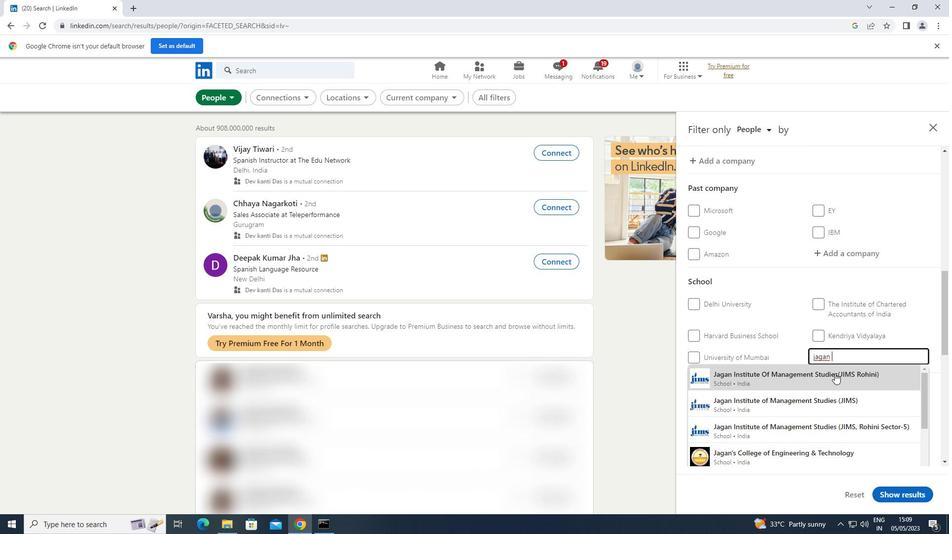 
Action: Mouse scrolled (835, 372) with delta (0, 0)
Screenshot: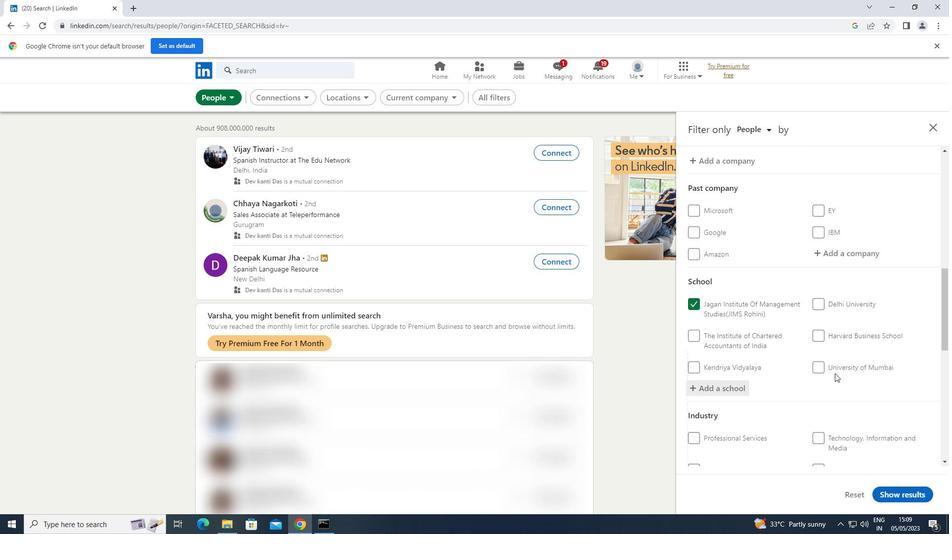 
Action: Mouse scrolled (835, 372) with delta (0, 0)
Screenshot: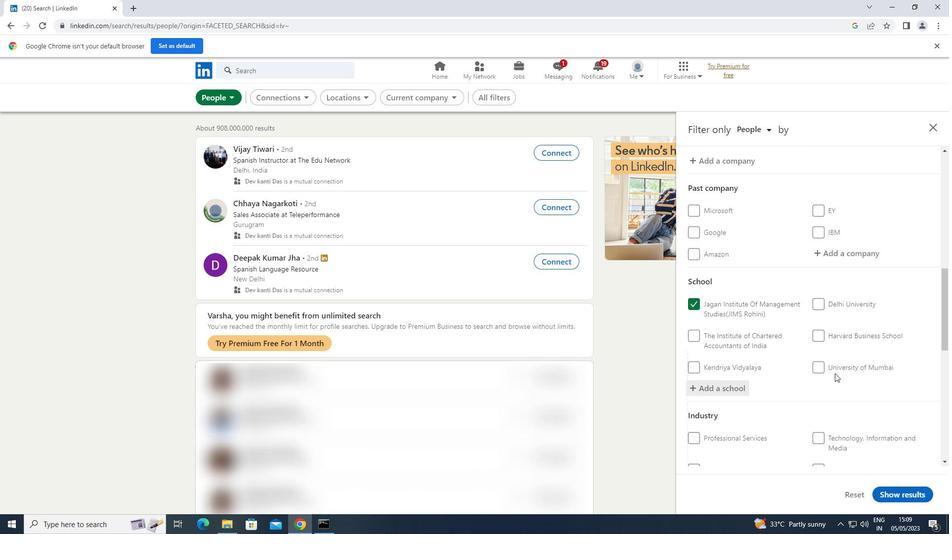 
Action: Mouse scrolled (835, 372) with delta (0, 0)
Screenshot: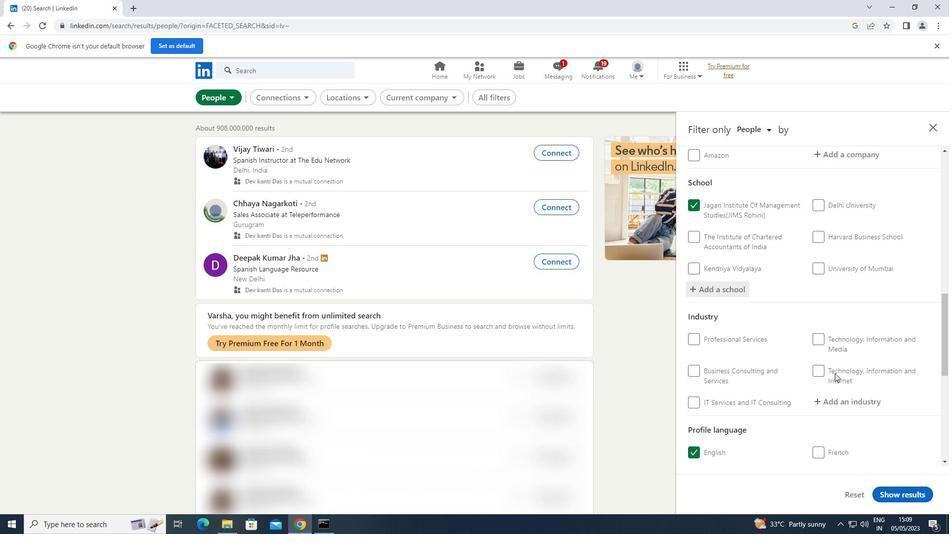 
Action: Mouse moved to (853, 352)
Screenshot: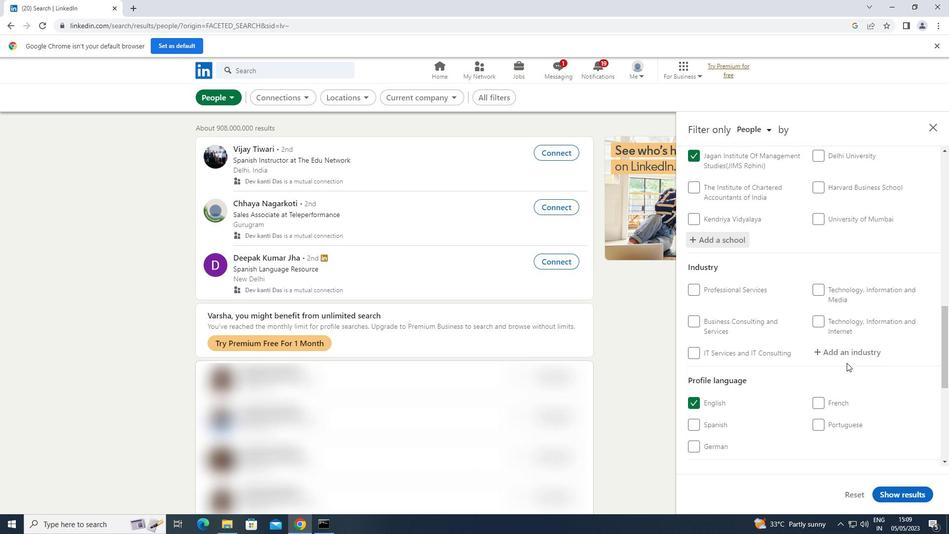 
Action: Mouse pressed left at (853, 352)
Screenshot: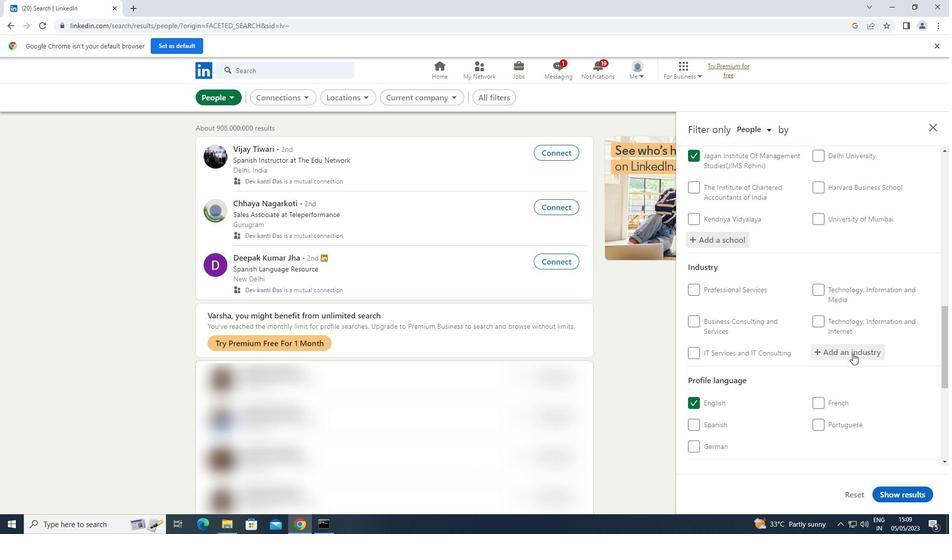 
Action: Key pressed <Key.shift>ARCHITE
Screenshot: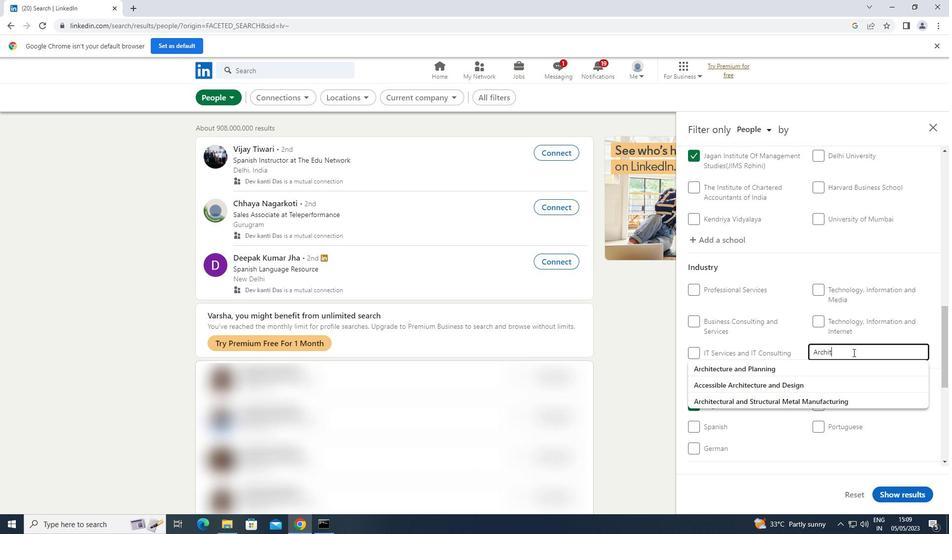 
Action: Mouse moved to (775, 364)
Screenshot: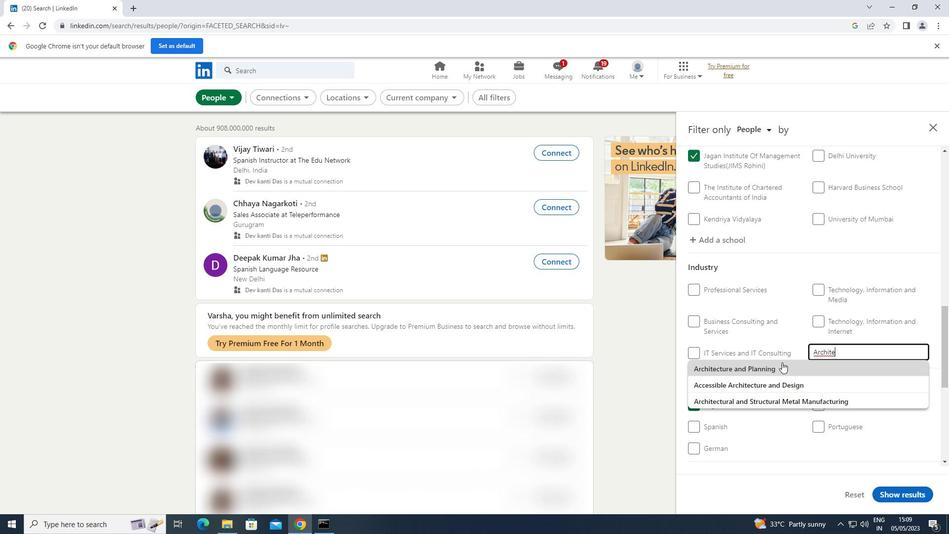 
Action: Mouse pressed left at (775, 364)
Screenshot: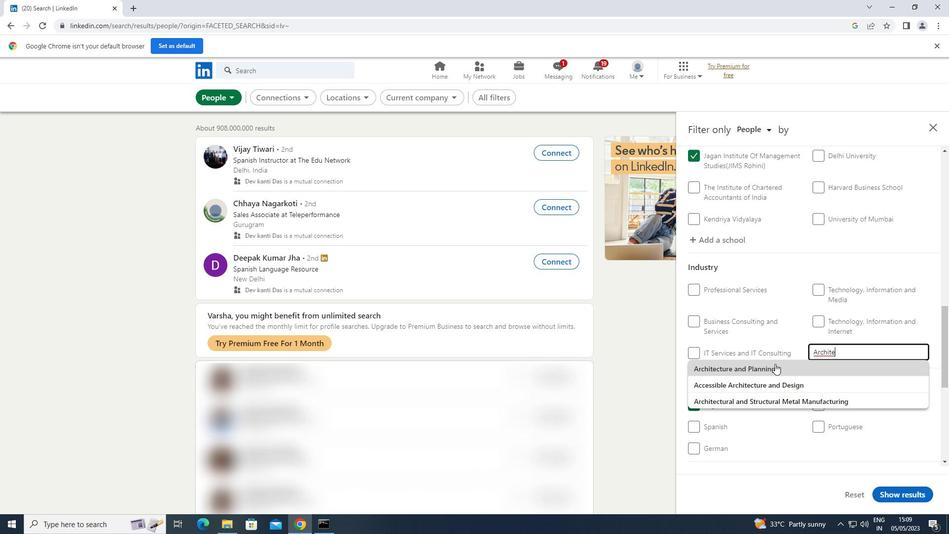 
Action: Mouse scrolled (775, 363) with delta (0, 0)
Screenshot: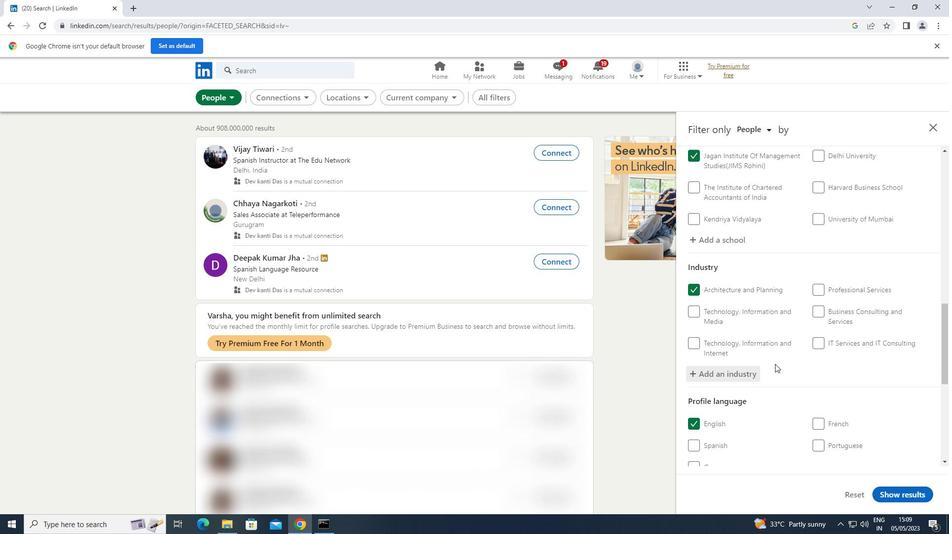
Action: Mouse scrolled (775, 363) with delta (0, 0)
Screenshot: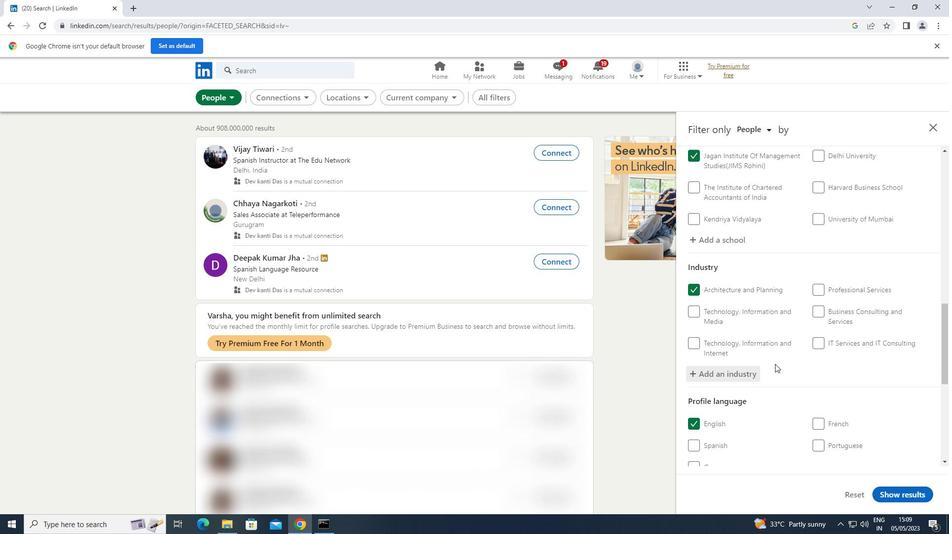 
Action: Mouse scrolled (775, 363) with delta (0, 0)
Screenshot: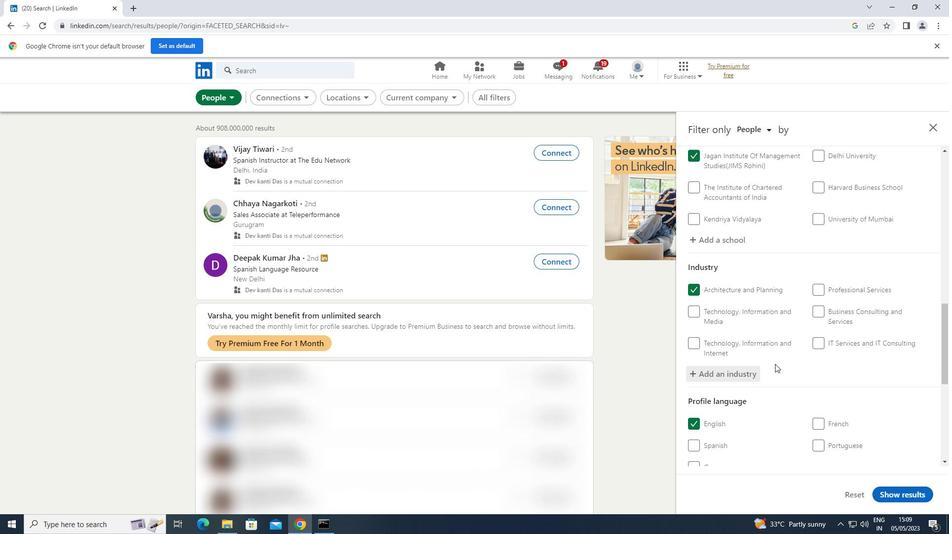 
Action: Mouse scrolled (775, 363) with delta (0, 0)
Screenshot: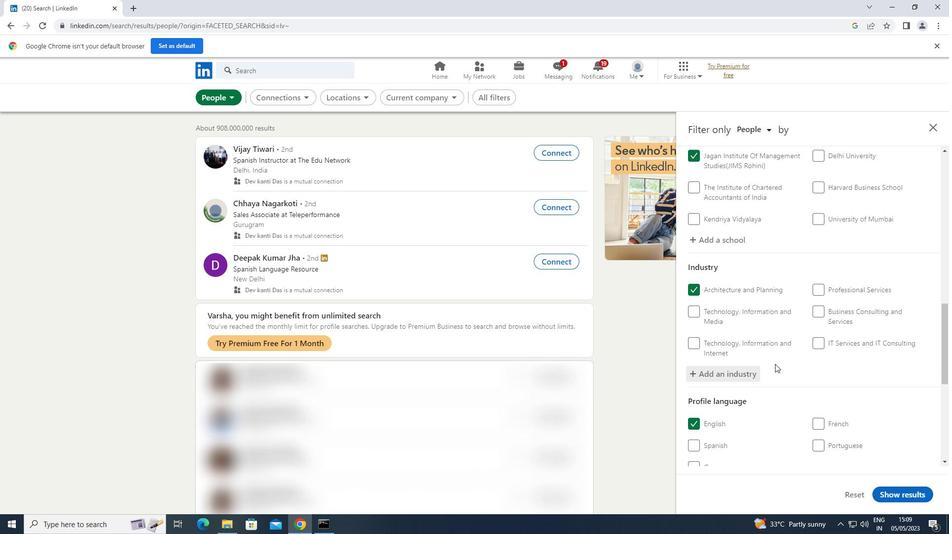 
Action: Mouse moved to (847, 419)
Screenshot: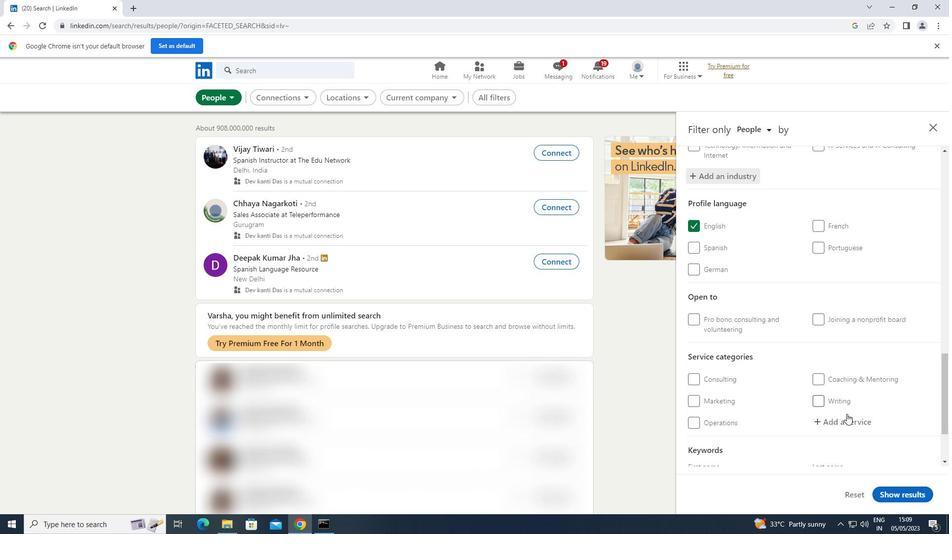 
Action: Mouse pressed left at (847, 419)
Screenshot: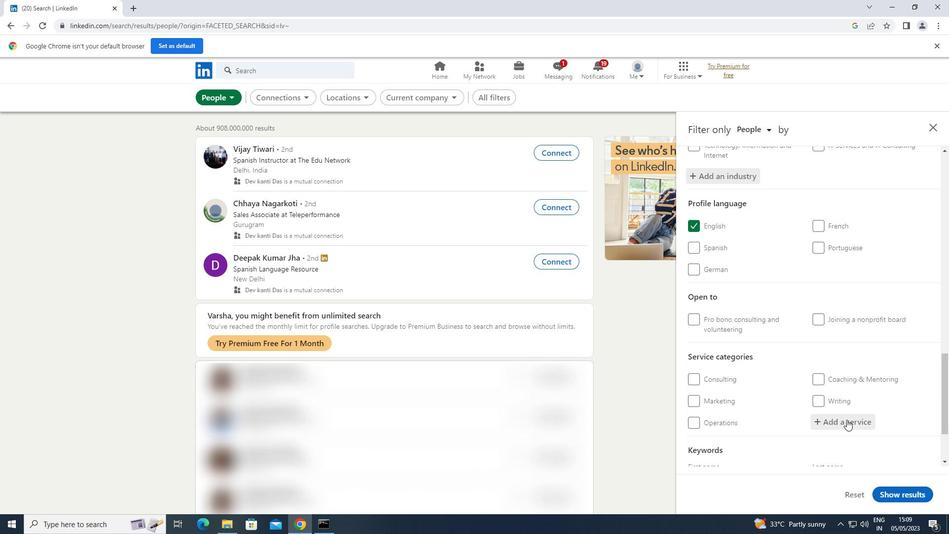 
Action: Key pressed <Key.shift>WRITI
Screenshot: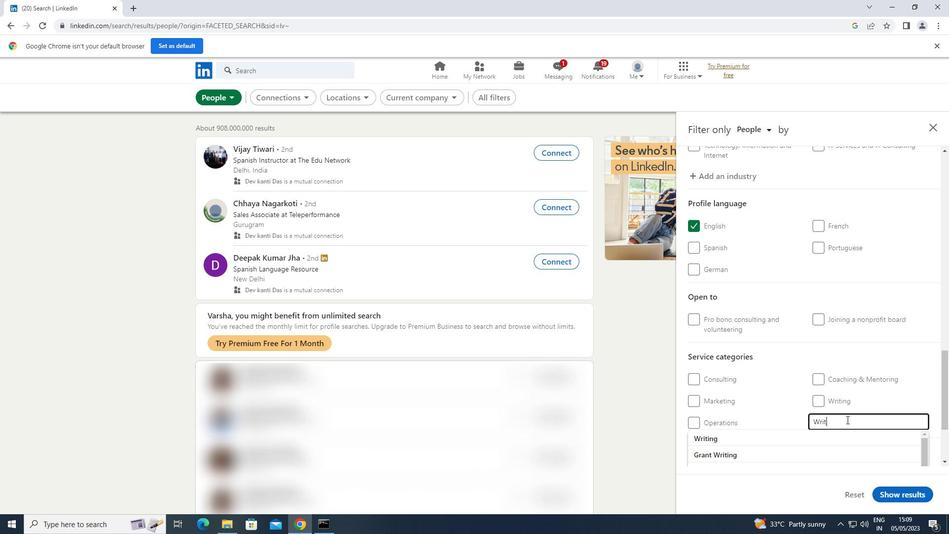
Action: Mouse moved to (768, 434)
Screenshot: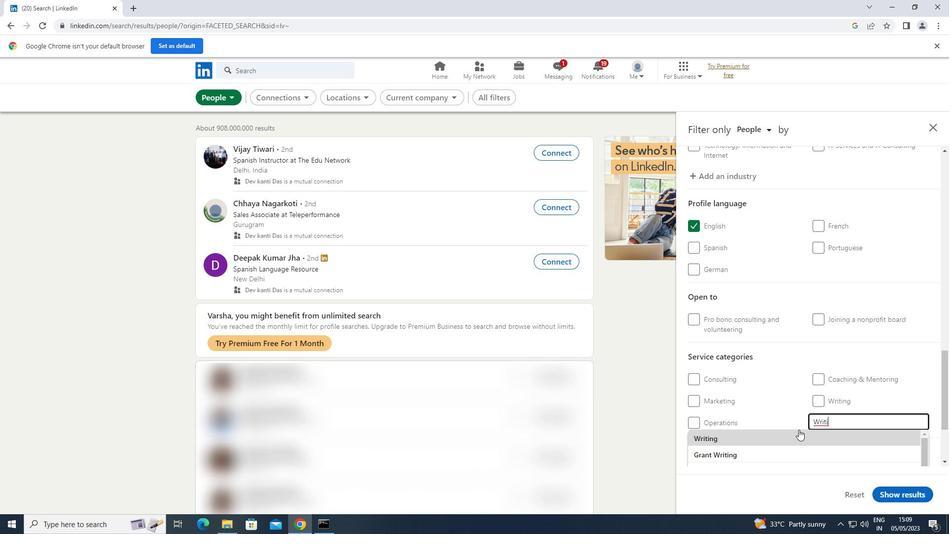
Action: Mouse pressed left at (768, 434)
Screenshot: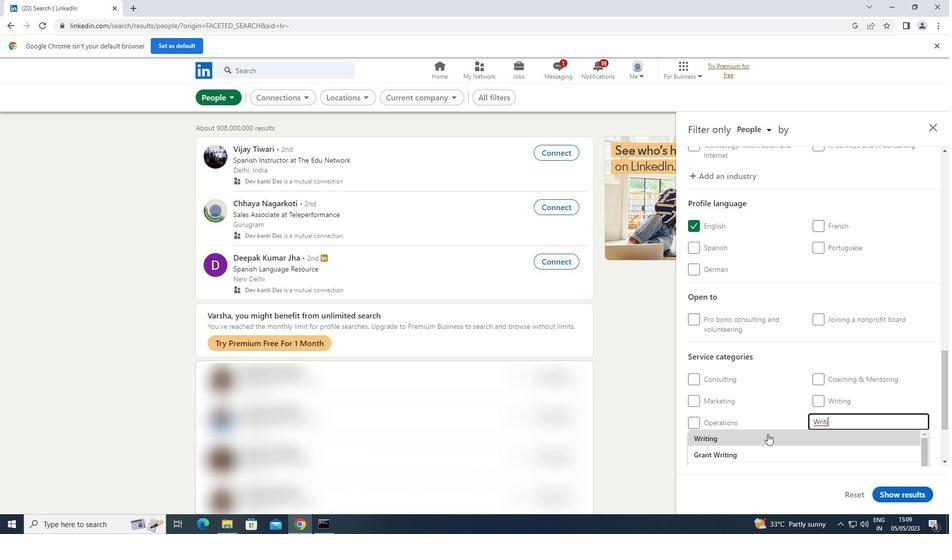 
Action: Mouse moved to (796, 416)
Screenshot: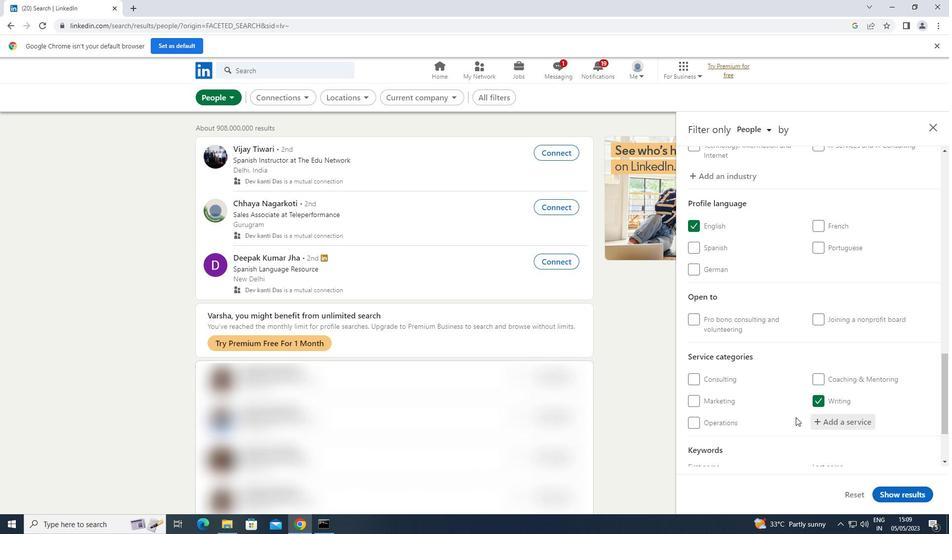
Action: Mouse scrolled (796, 416) with delta (0, 0)
Screenshot: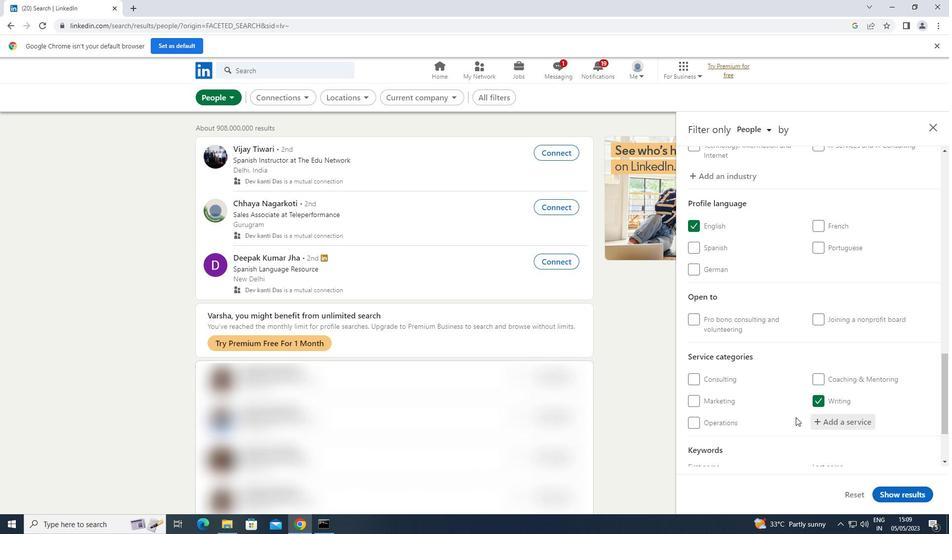 
Action: Mouse moved to (801, 416)
Screenshot: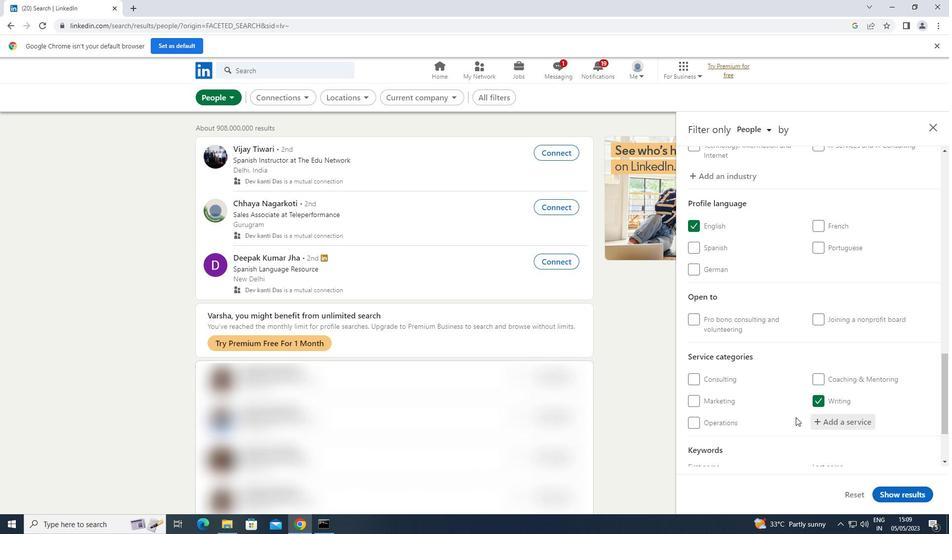 
Action: Mouse scrolled (801, 416) with delta (0, 0)
Screenshot: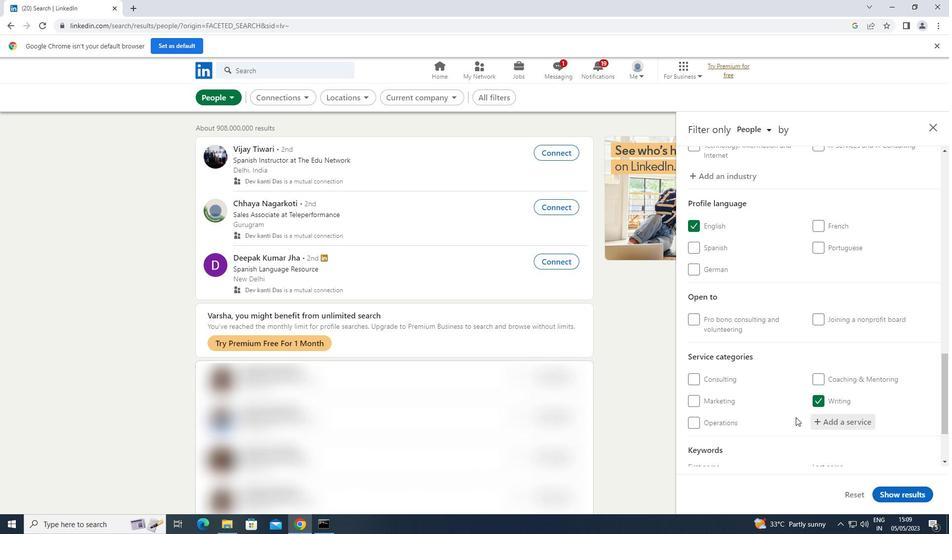 
Action: Mouse scrolled (801, 416) with delta (0, 0)
Screenshot: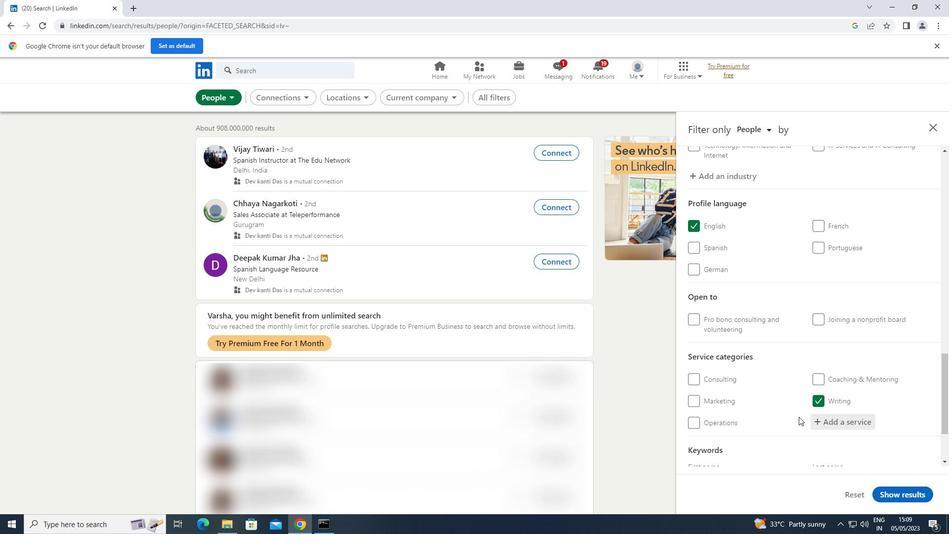 
Action: Mouse scrolled (801, 416) with delta (0, 0)
Screenshot: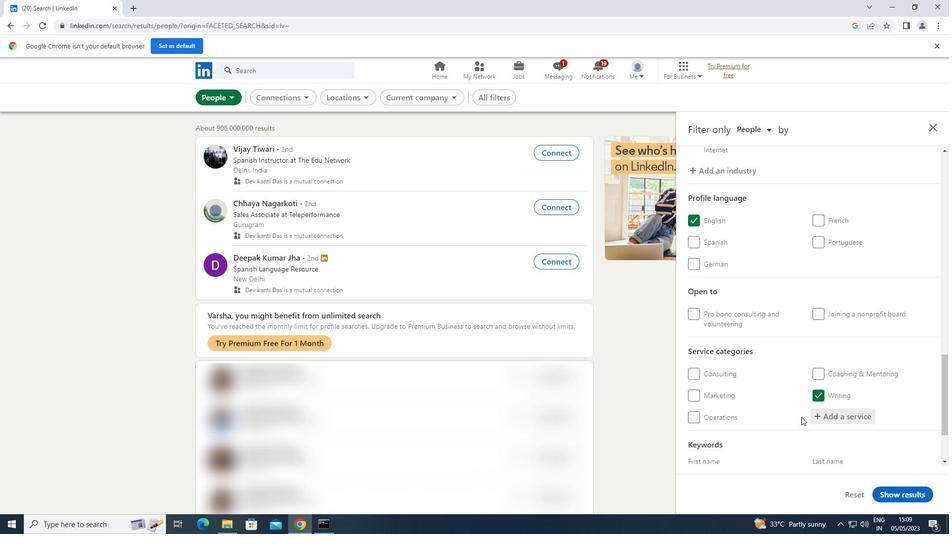 
Action: Mouse scrolled (801, 416) with delta (0, 0)
Screenshot: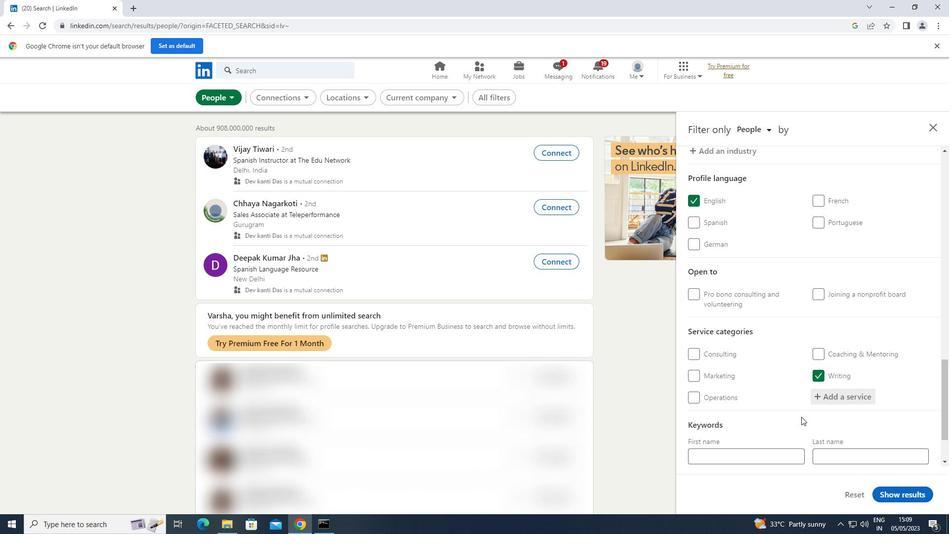 
Action: Mouse scrolled (801, 416) with delta (0, 0)
Screenshot: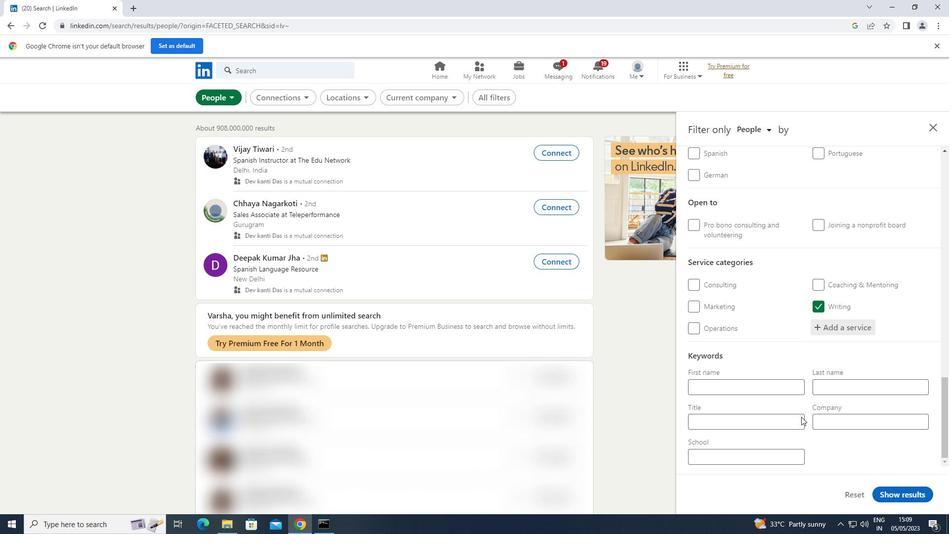 
Action: Mouse scrolled (801, 416) with delta (0, 0)
Screenshot: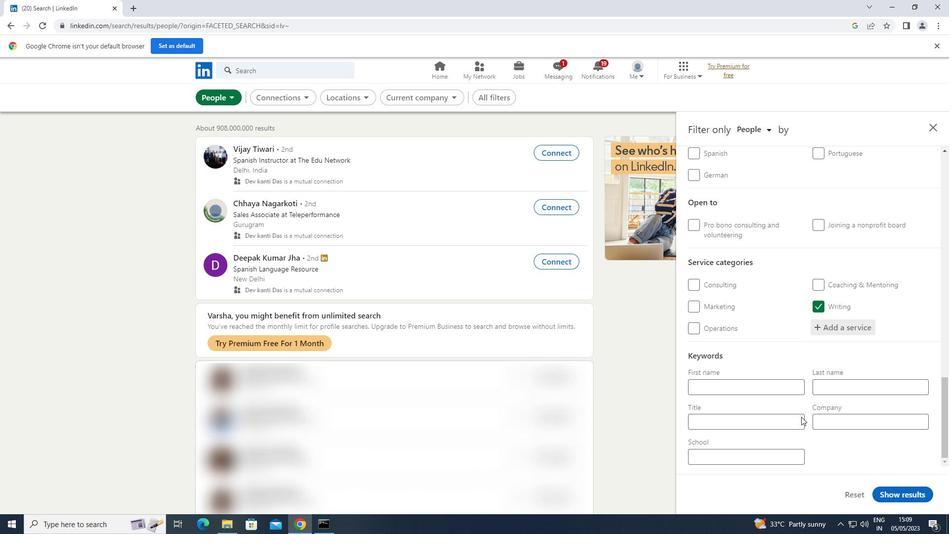 
Action: Mouse moved to (768, 426)
Screenshot: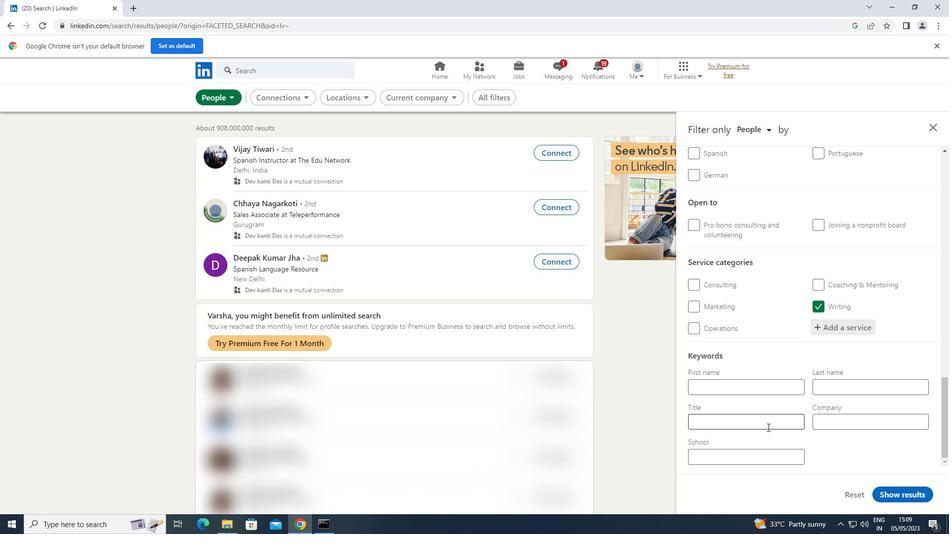 
Action: Mouse pressed left at (768, 426)
Screenshot: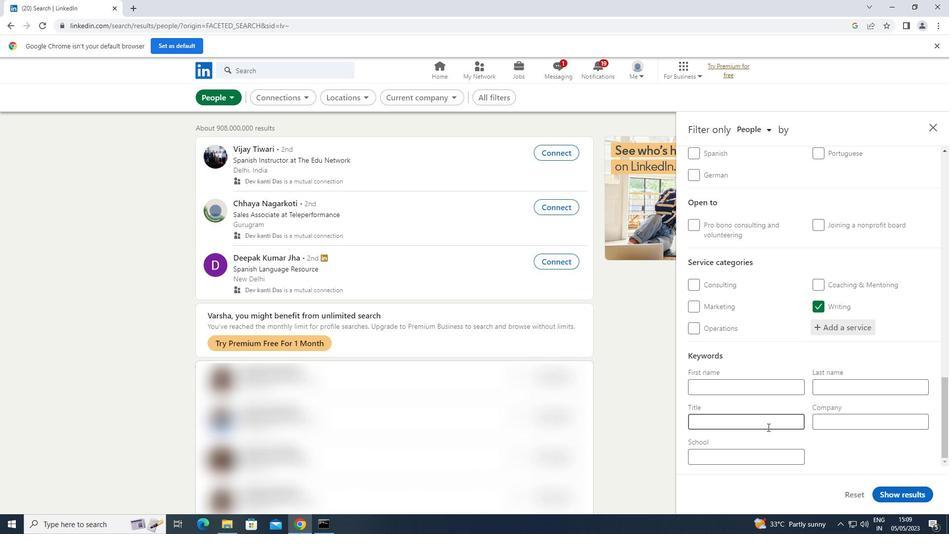 
Action: Key pressed <Key.shift><Key.shift>PUBLIC<Key.space><Key.shift>RELATIONS<Key.space><Key.shift>SPECIALIST
Screenshot: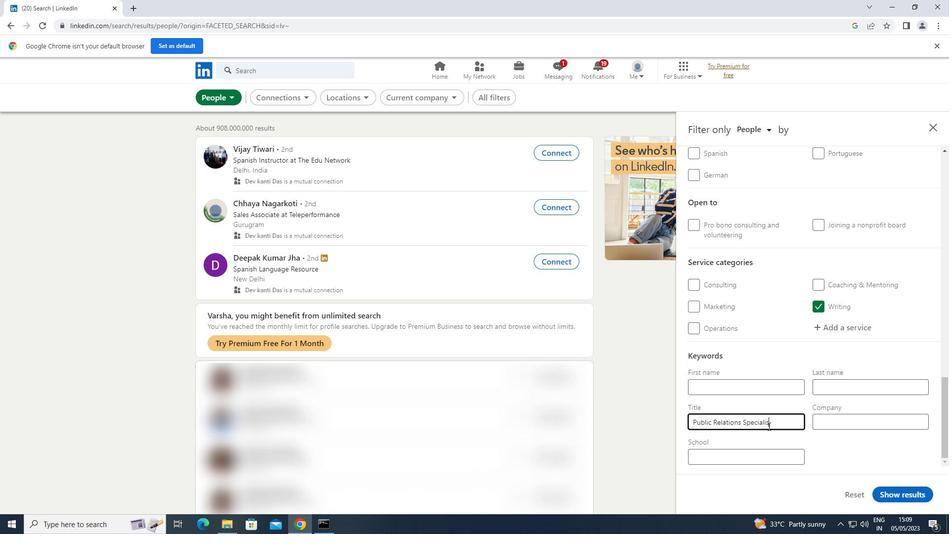 
Action: Mouse moved to (903, 490)
Screenshot: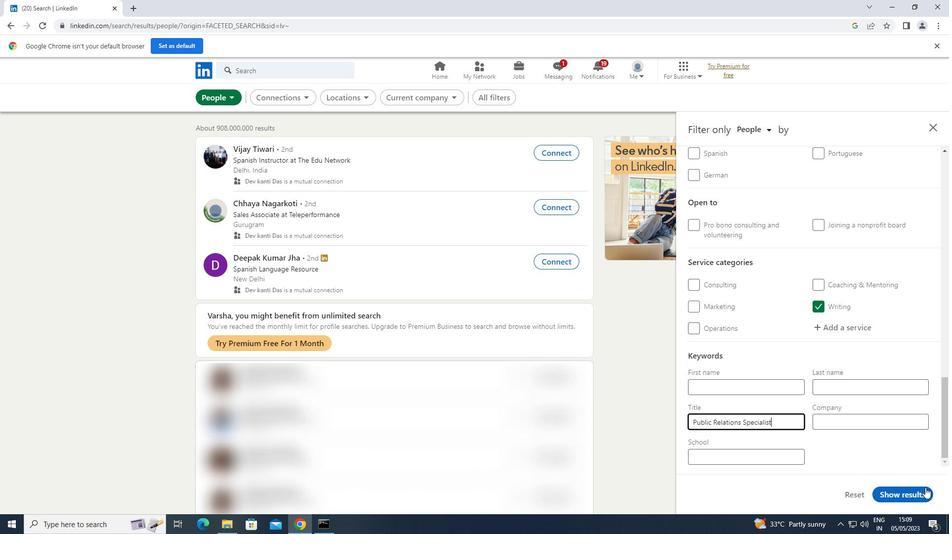
Action: Mouse pressed left at (903, 490)
Screenshot: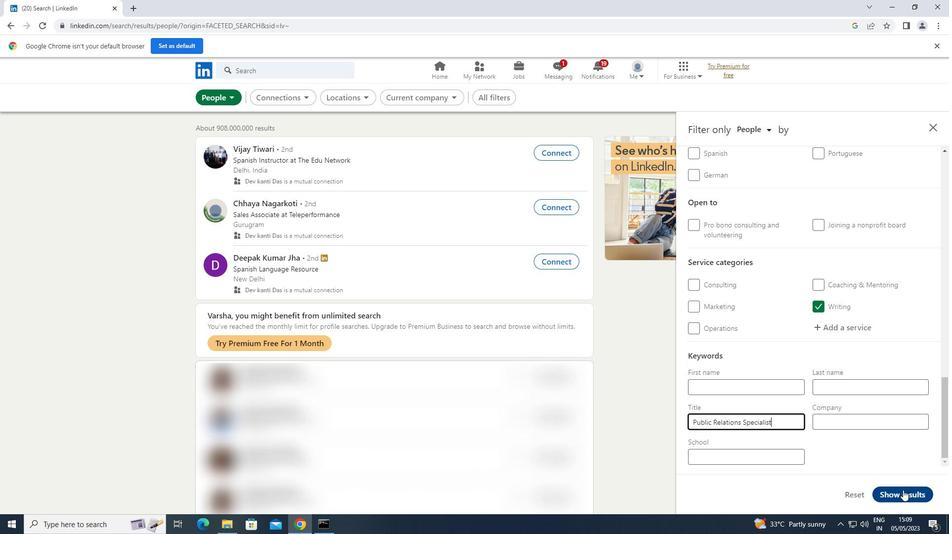 
